 Task: Find a guest house in Bago City, Philippines, for 2 guests from June 3 to June 9, with a price range of ₹6000 to ₹12000, 1 bedroom, 1 bed, 1 bathroom, and English-speaking host.
Action: Mouse moved to (699, 111)
Screenshot: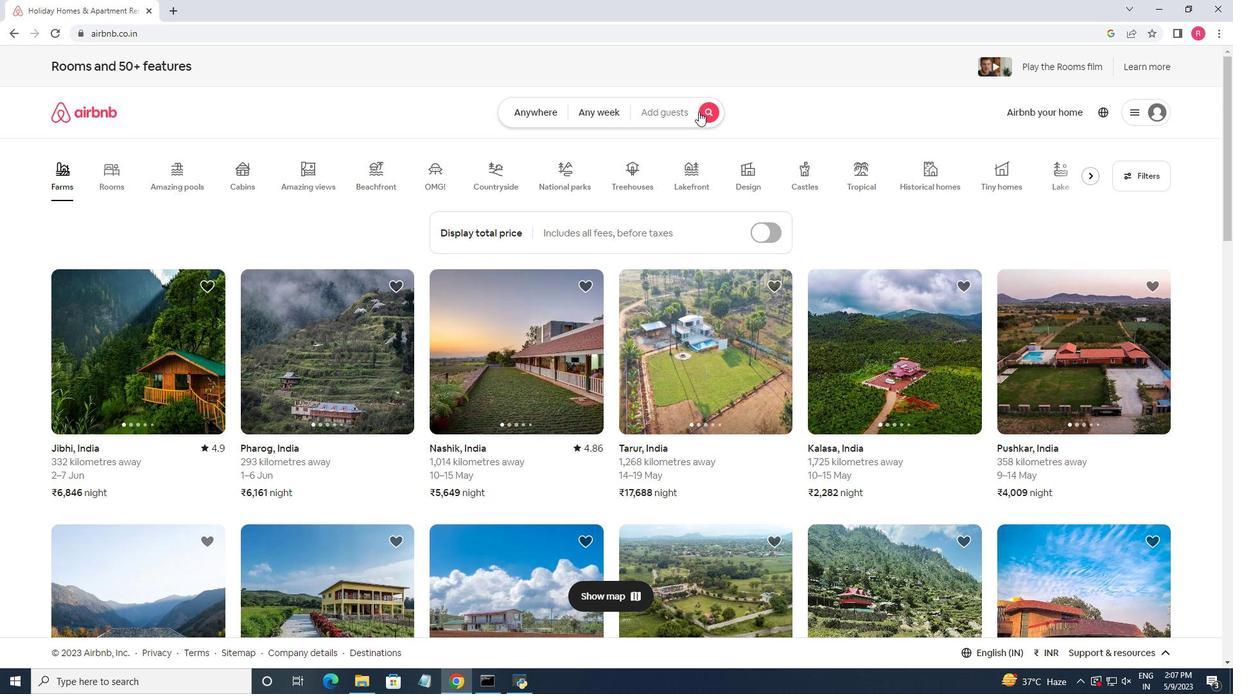 
Action: Mouse pressed left at (699, 111)
Screenshot: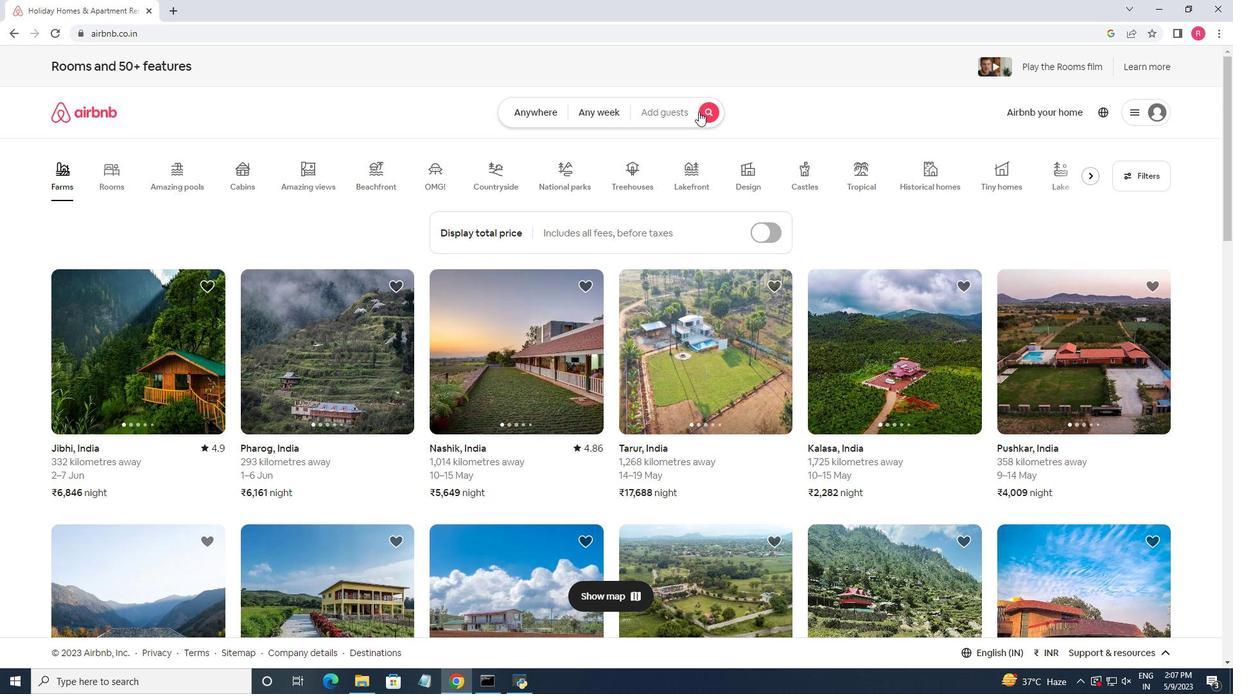 
Action: Mouse moved to (408, 167)
Screenshot: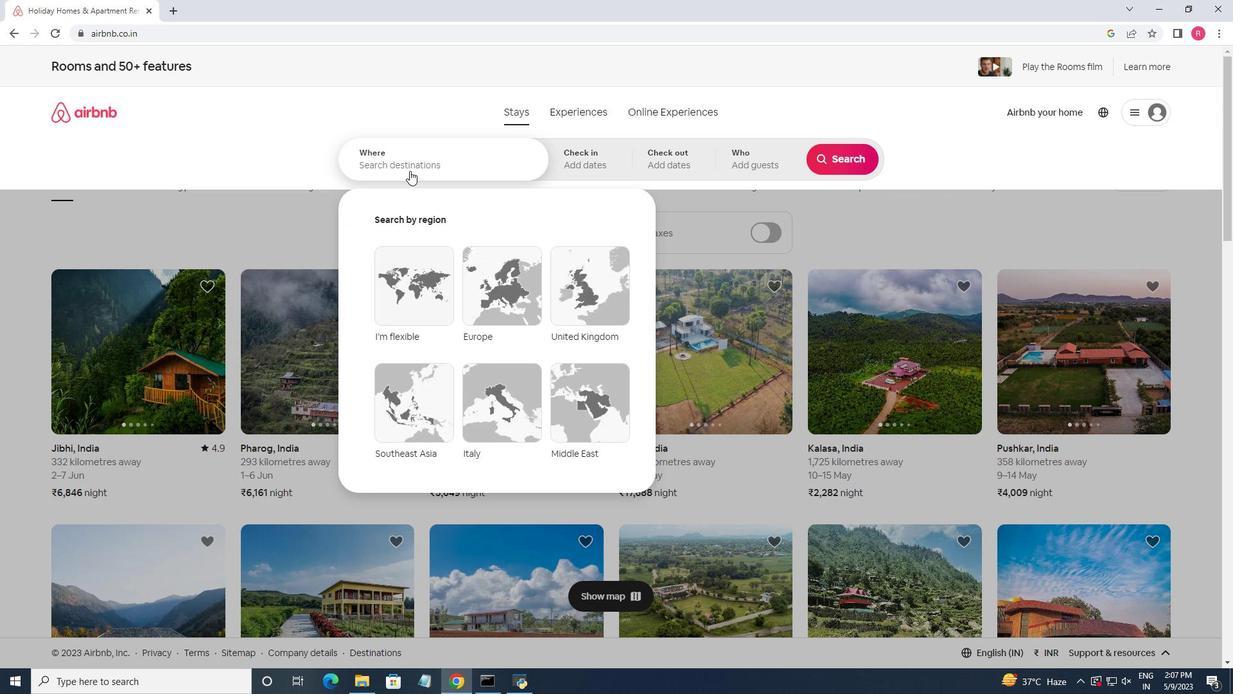 
Action: Mouse pressed left at (408, 167)
Screenshot: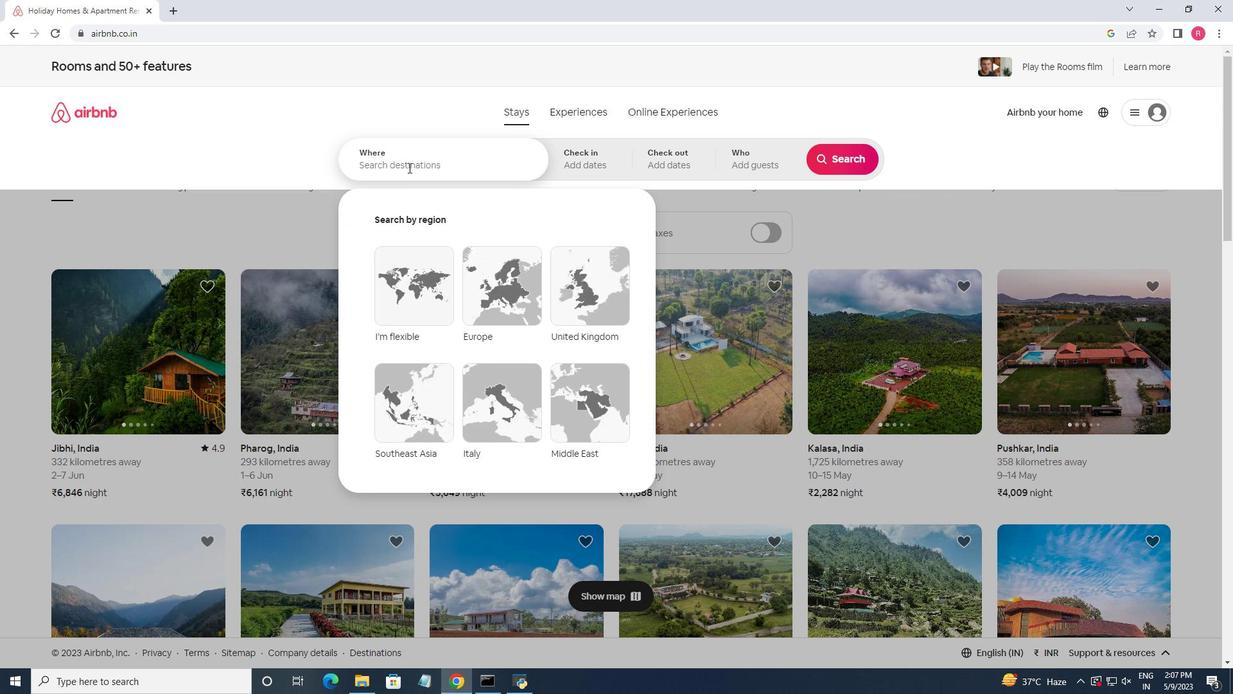 
Action: Key pressed <Key.shift>Bago<Key.space><Key.shift>City,<Key.space><Key.shift><Key.shift><Key.shift><Key.shift><Key.shift><Key.shift><Key.shift><Key.shift><Key.shift><Key.shift><Key.shift><Key.shift><Key.shift><Key.shift><Key.shift><Key.shift><Key.shift><Key.shift><Key.shift>Ph
Screenshot: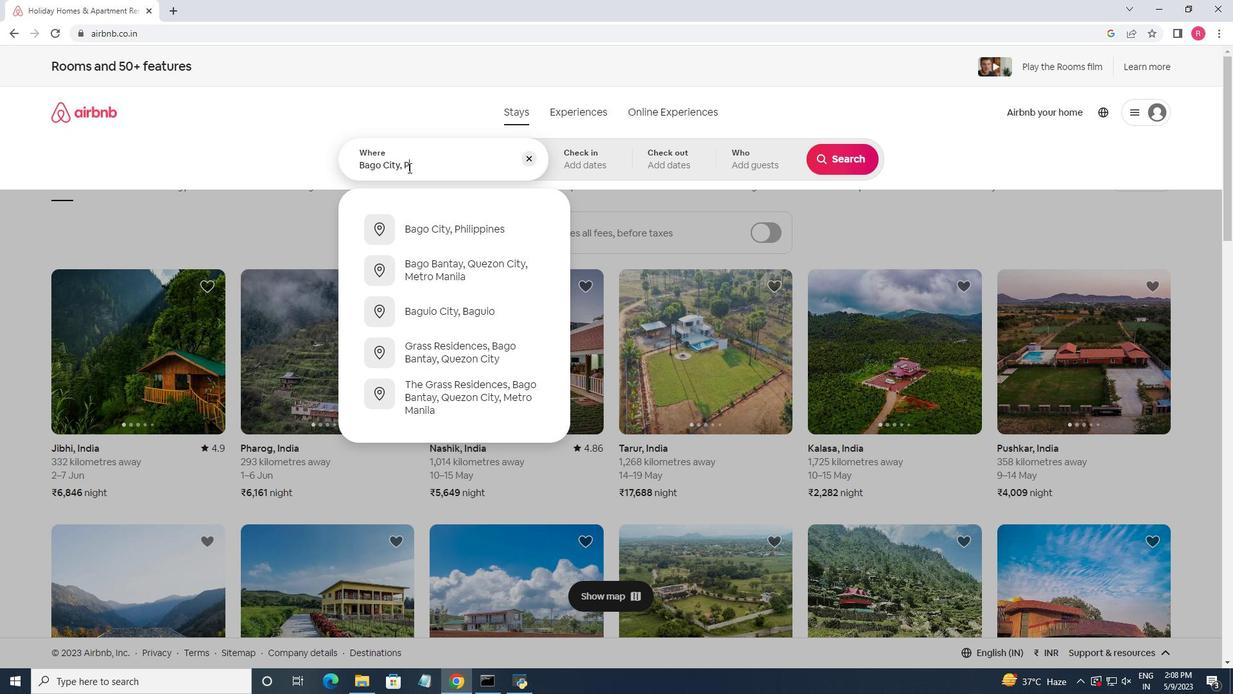 
Action: Mouse moved to (446, 230)
Screenshot: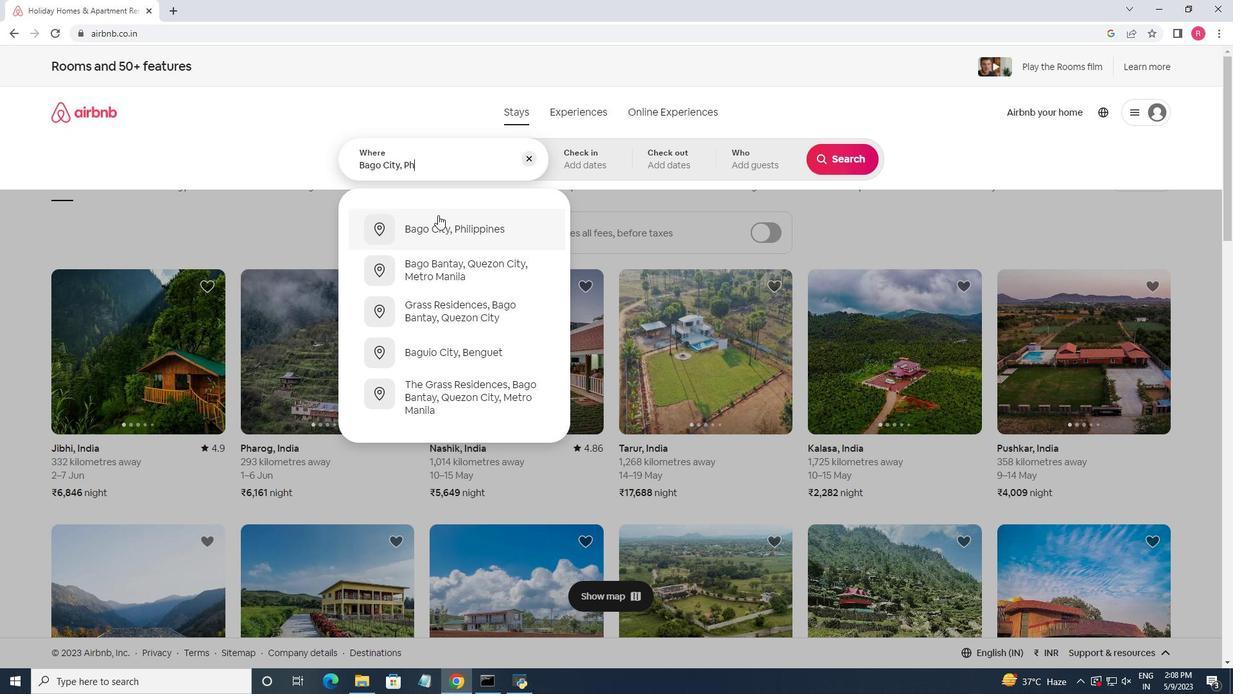 
Action: Mouse pressed left at (446, 230)
Screenshot: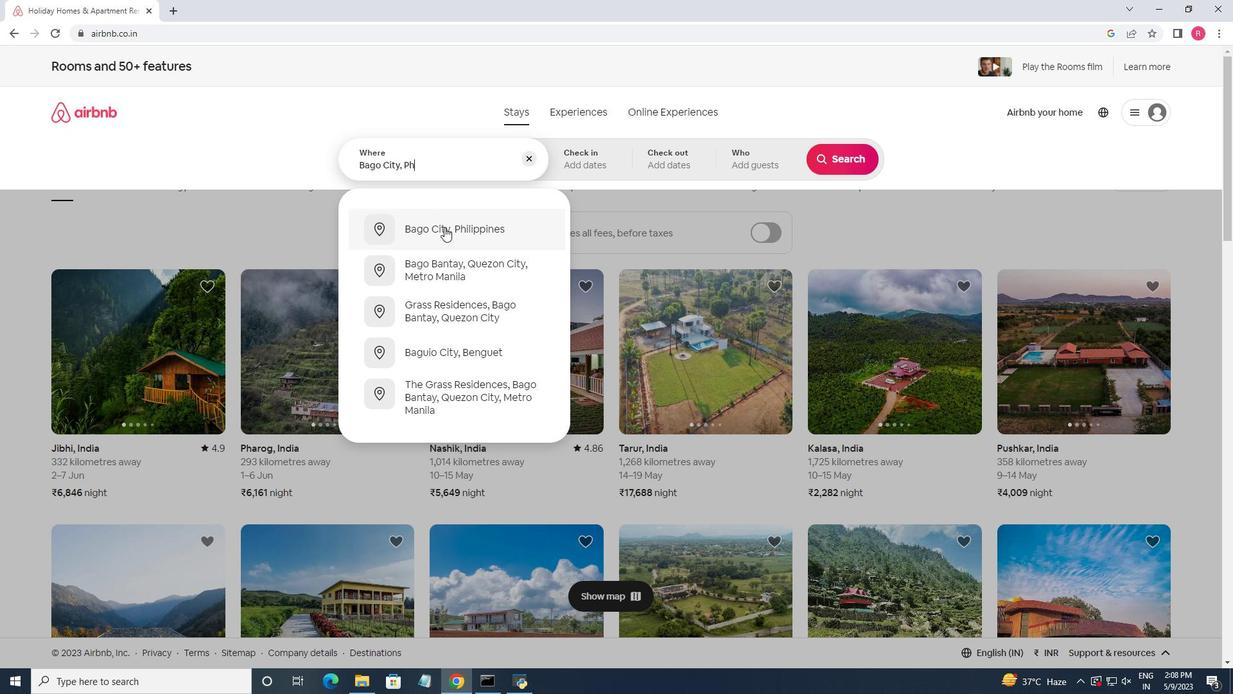 
Action: Mouse moved to (831, 312)
Screenshot: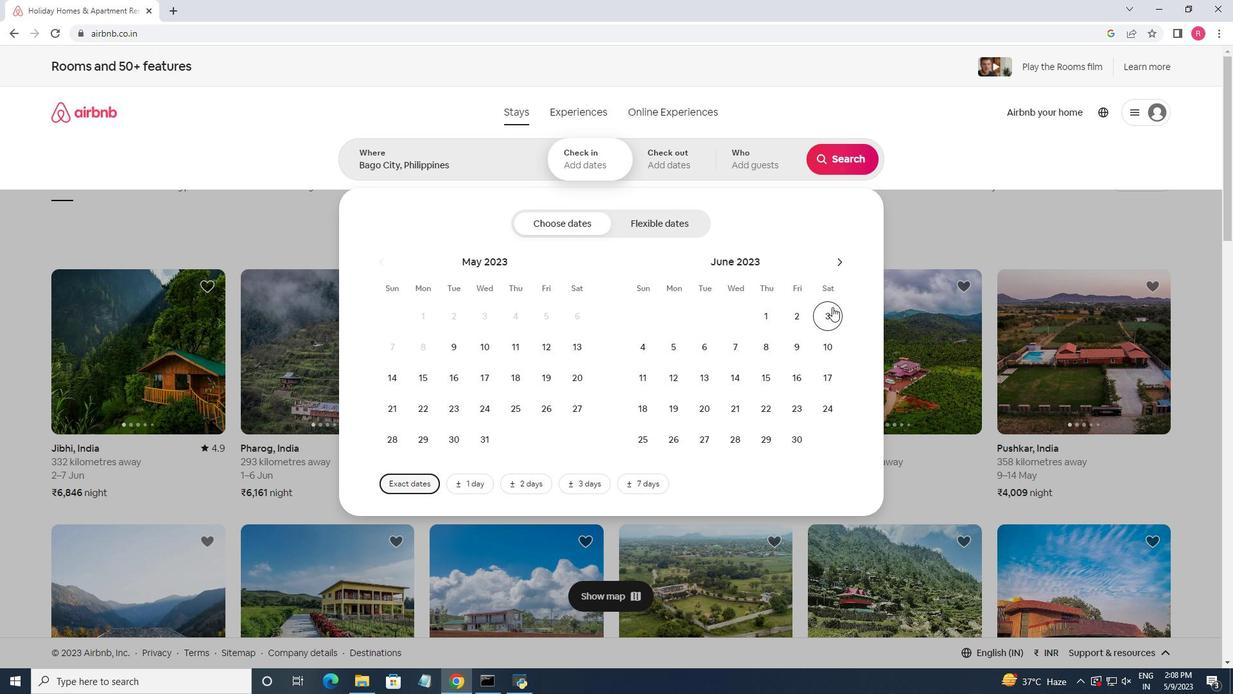 
Action: Mouse pressed left at (831, 312)
Screenshot: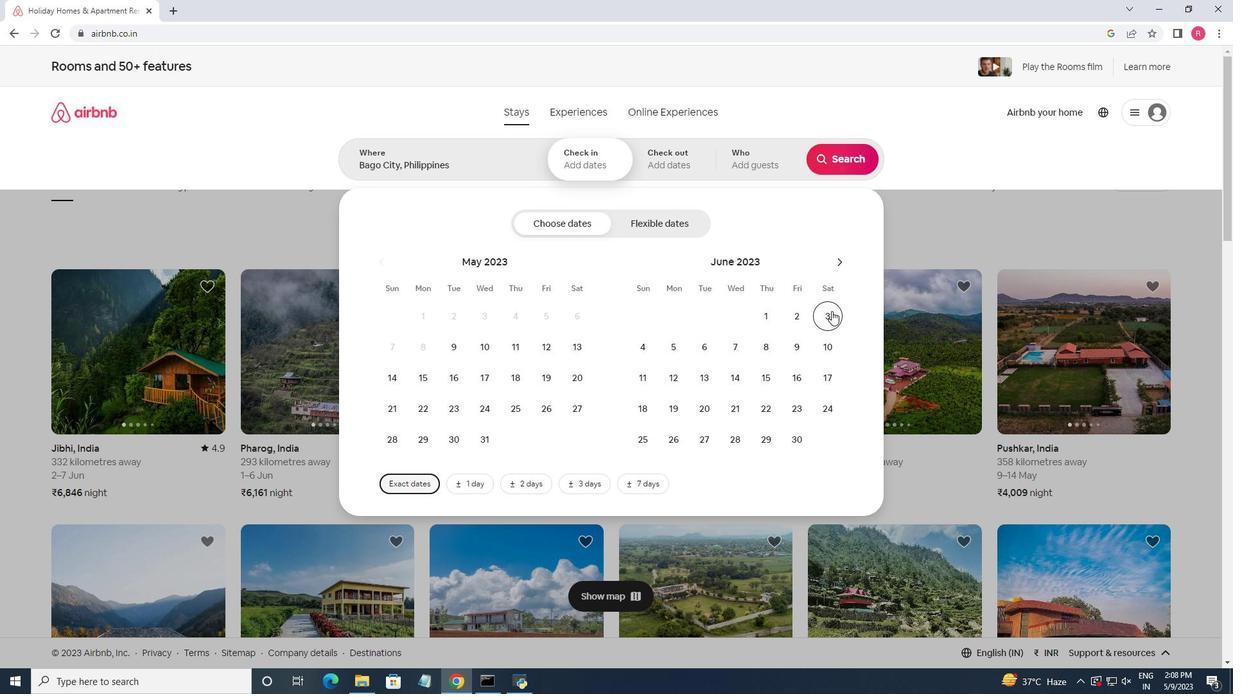 
Action: Mouse moved to (803, 342)
Screenshot: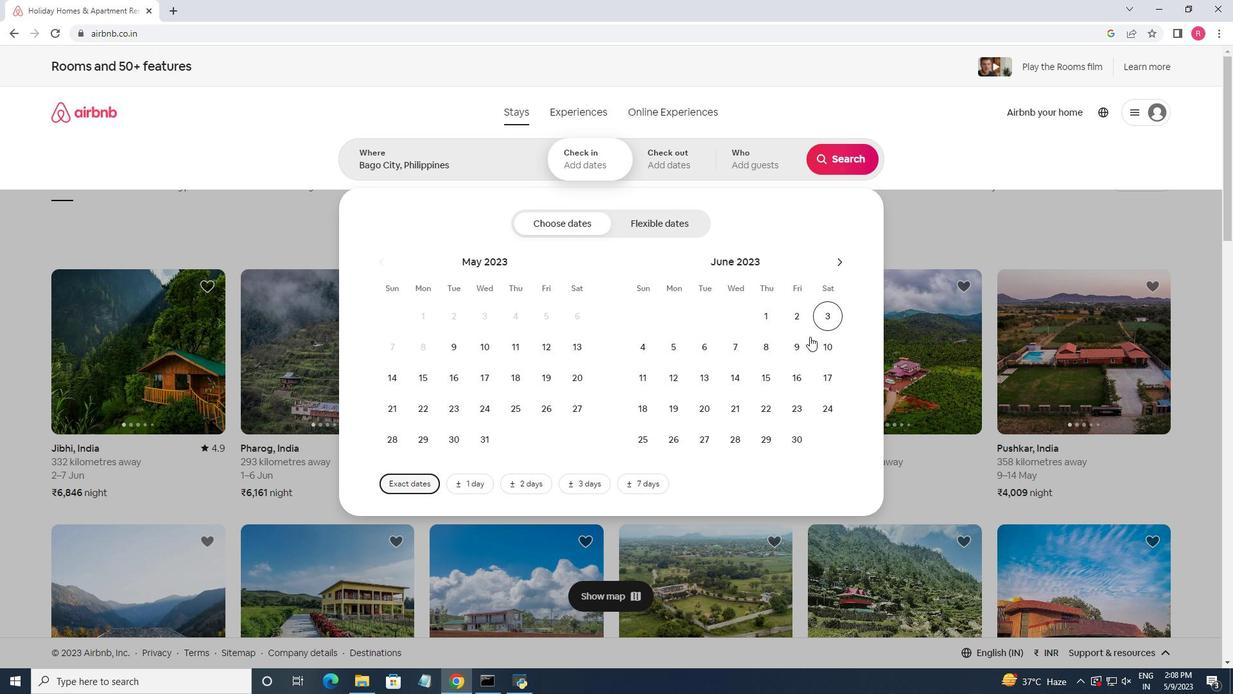 
Action: Mouse pressed left at (803, 342)
Screenshot: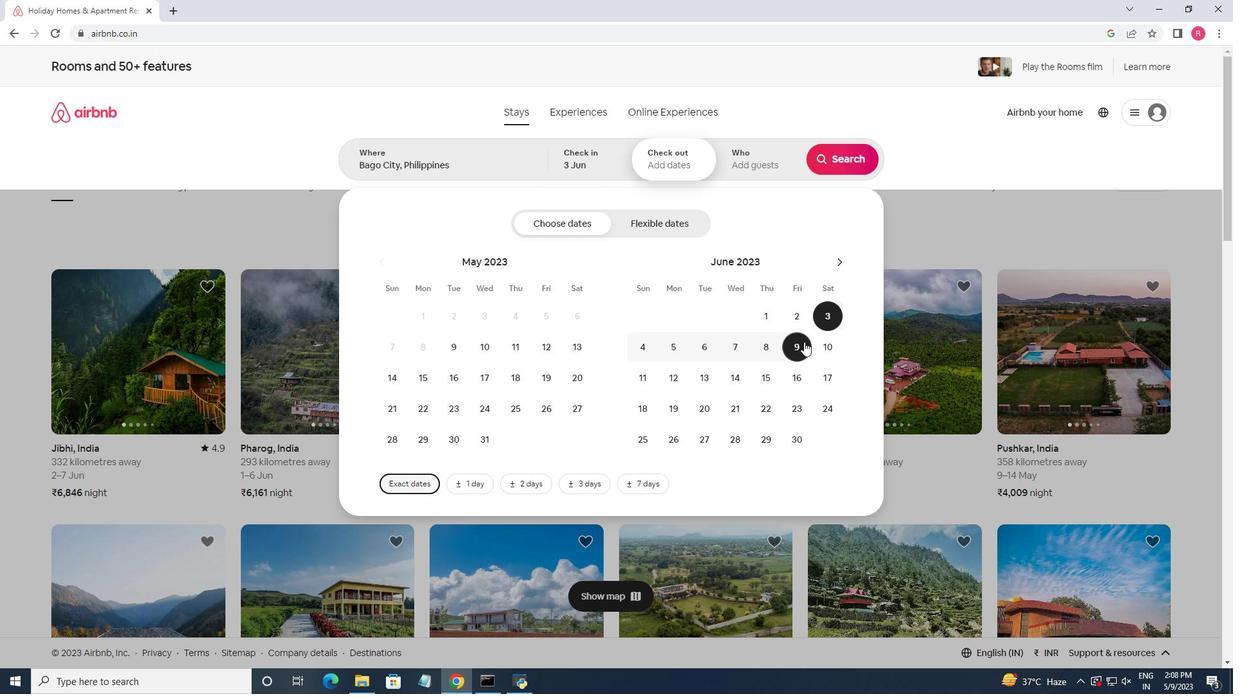 
Action: Mouse moved to (771, 169)
Screenshot: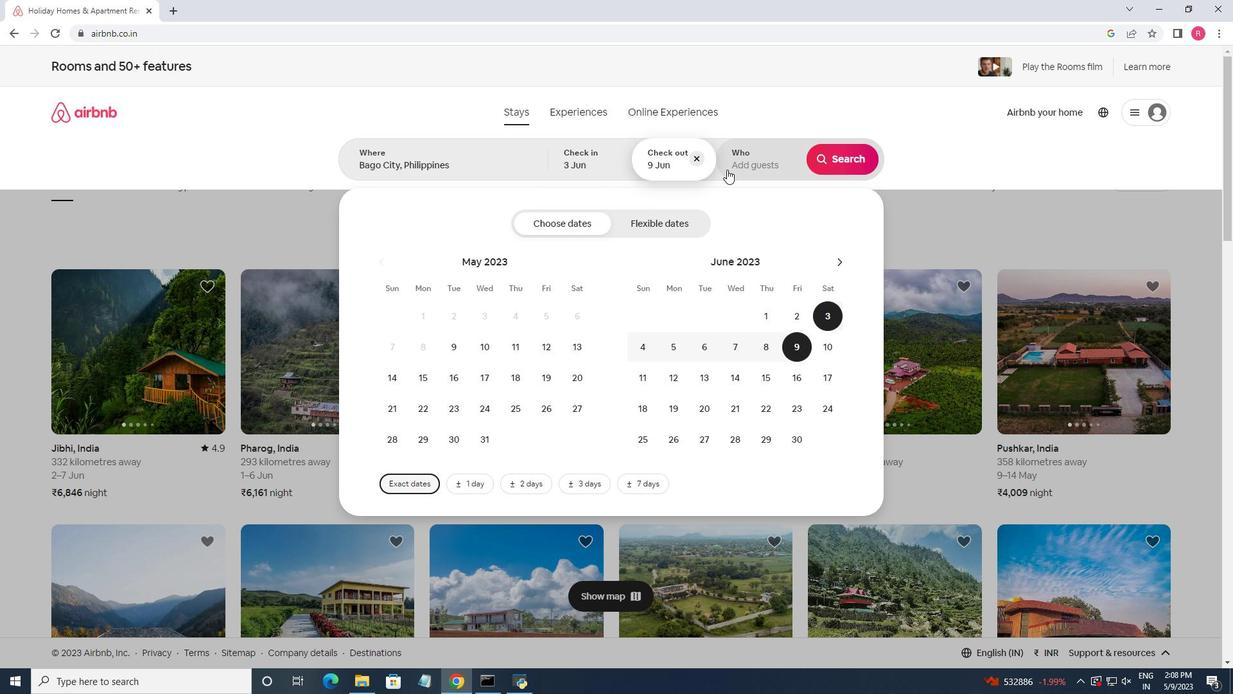 
Action: Mouse pressed left at (771, 169)
Screenshot: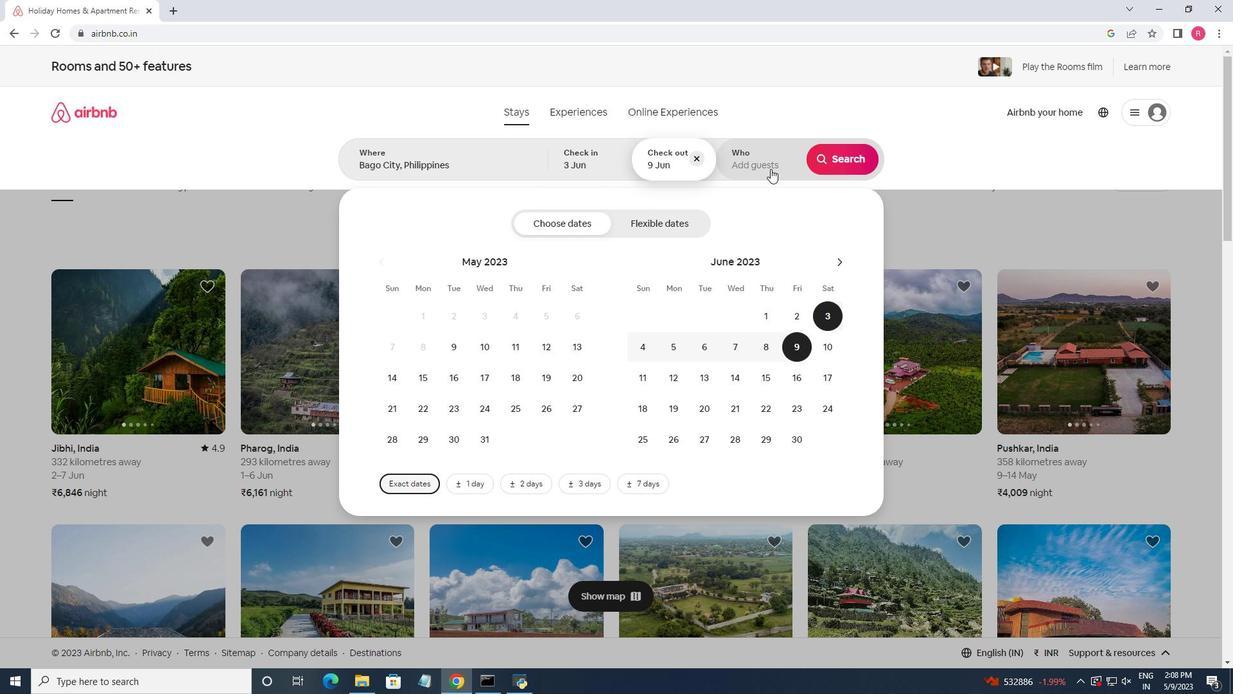 
Action: Mouse moved to (845, 229)
Screenshot: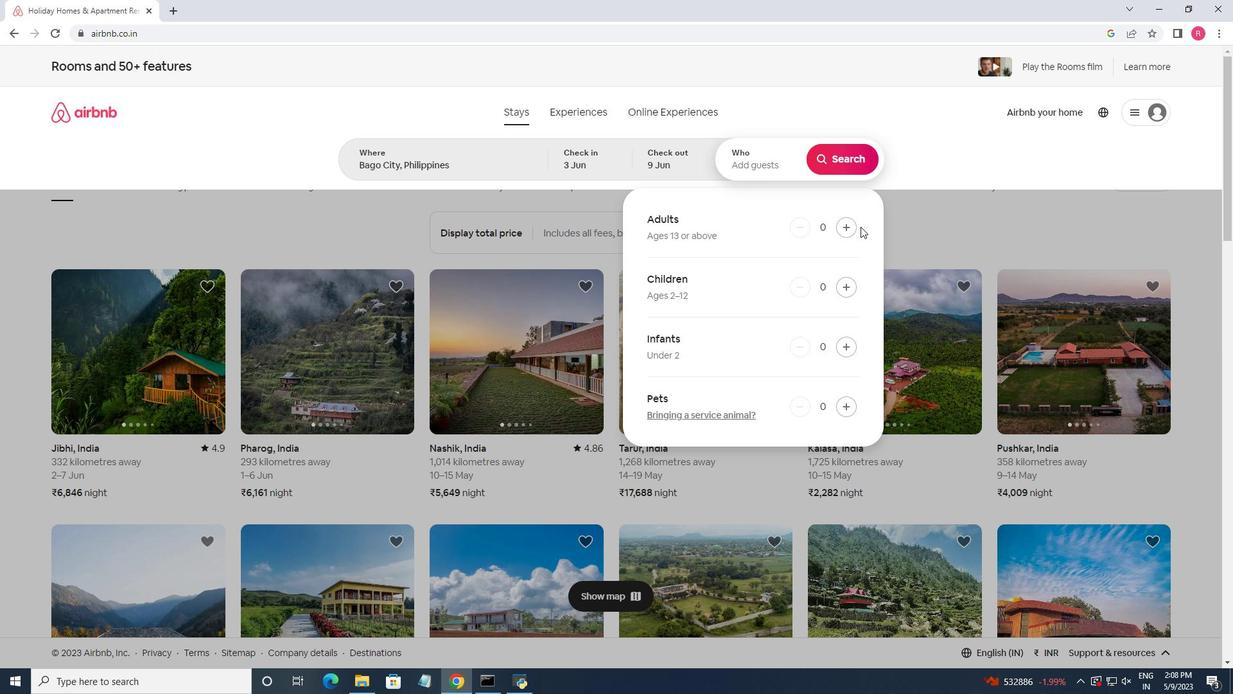 
Action: Mouse pressed left at (845, 229)
Screenshot: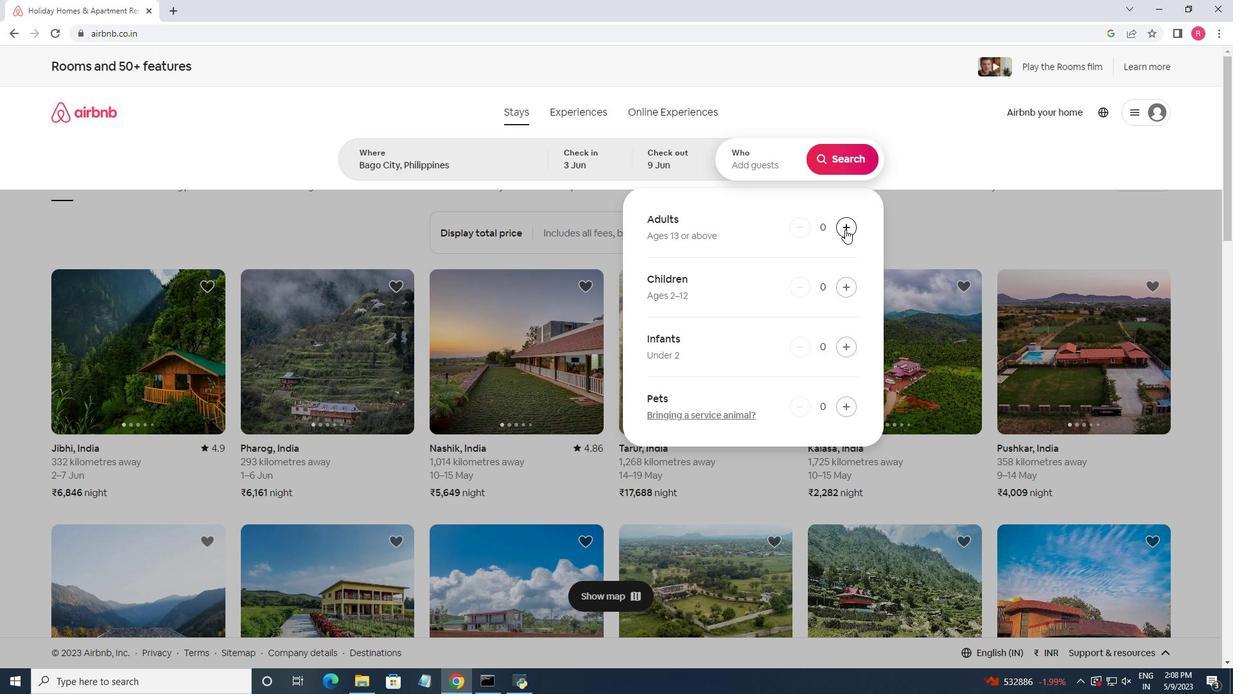 
Action: Mouse pressed left at (845, 229)
Screenshot: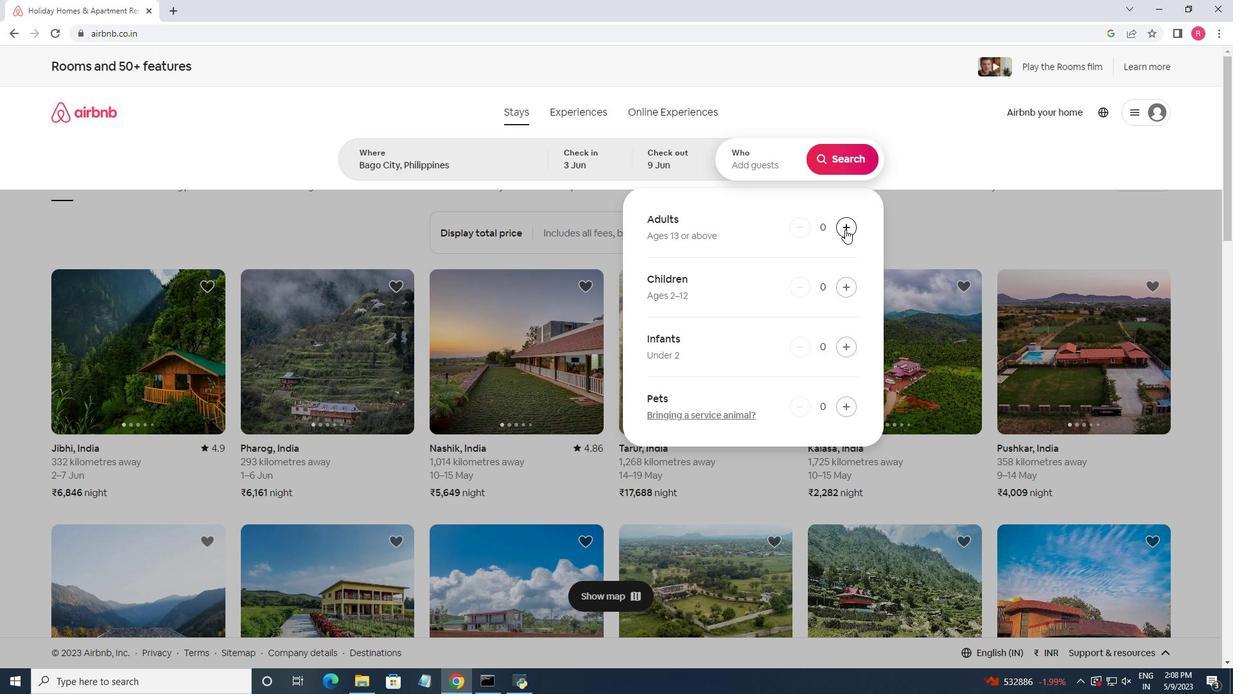 
Action: Mouse moved to (854, 160)
Screenshot: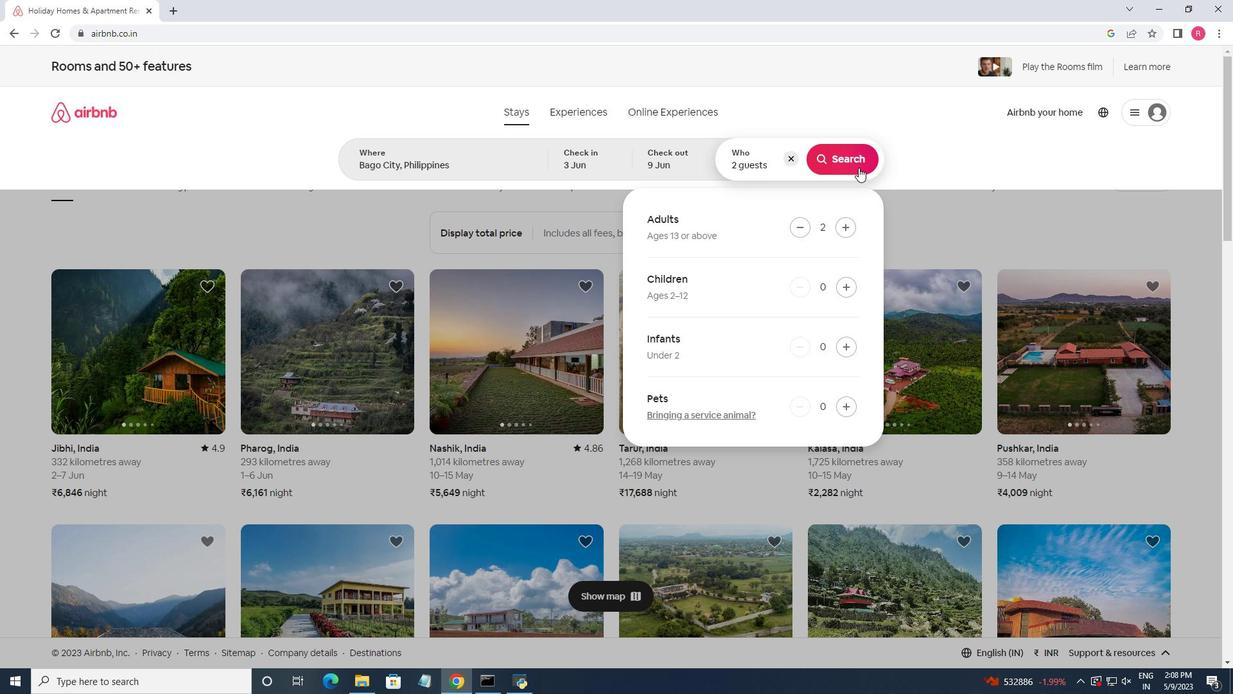 
Action: Mouse pressed left at (854, 160)
Screenshot: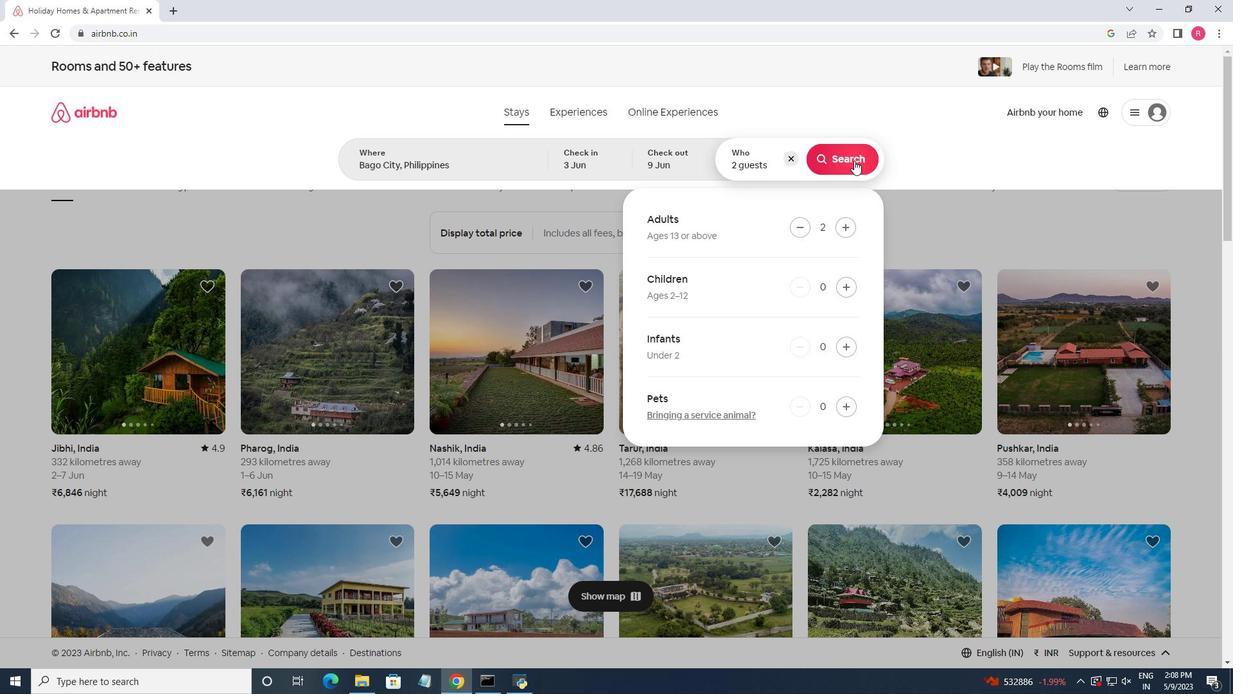 
Action: Mouse moved to (1186, 124)
Screenshot: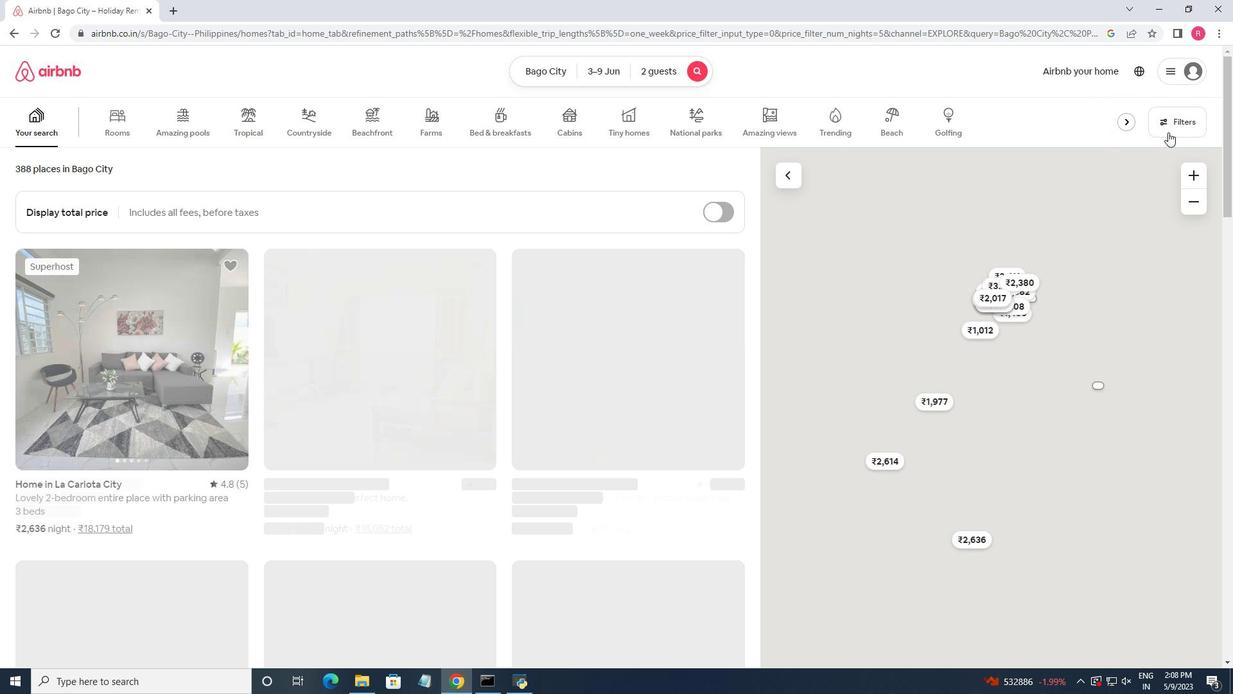 
Action: Mouse pressed left at (1186, 124)
Screenshot: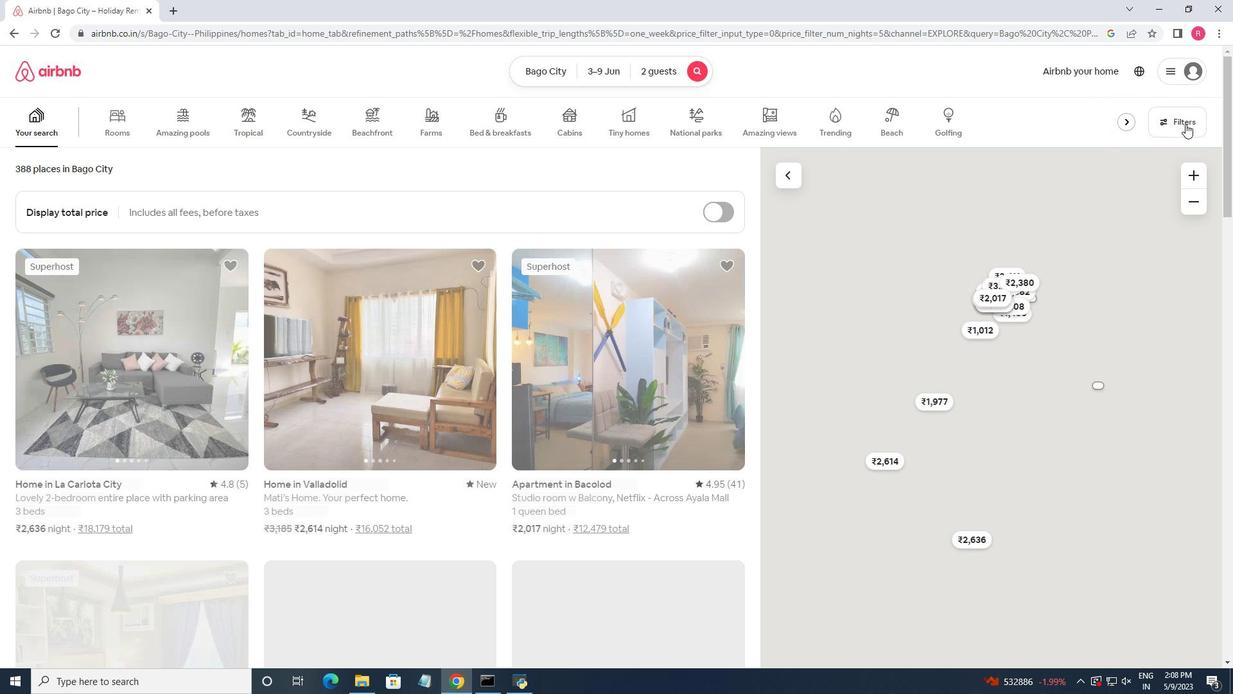 
Action: Mouse moved to (618, 352)
Screenshot: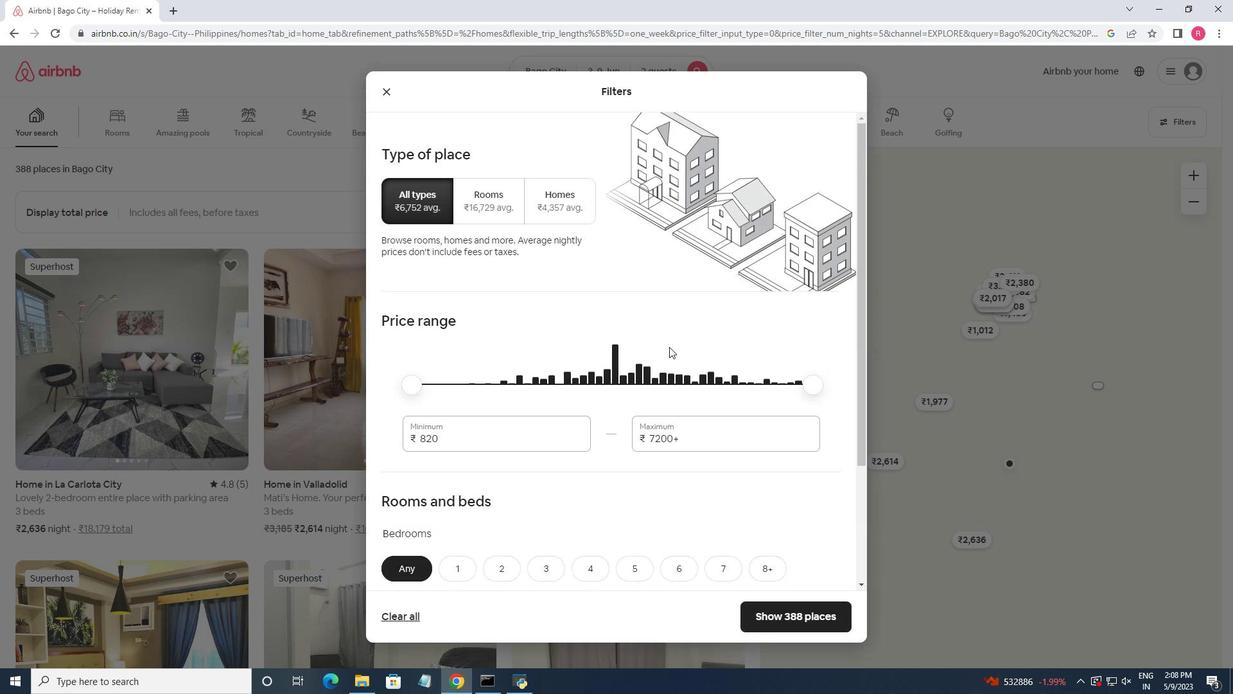 
Action: Mouse scrolled (618, 351) with delta (0, 0)
Screenshot: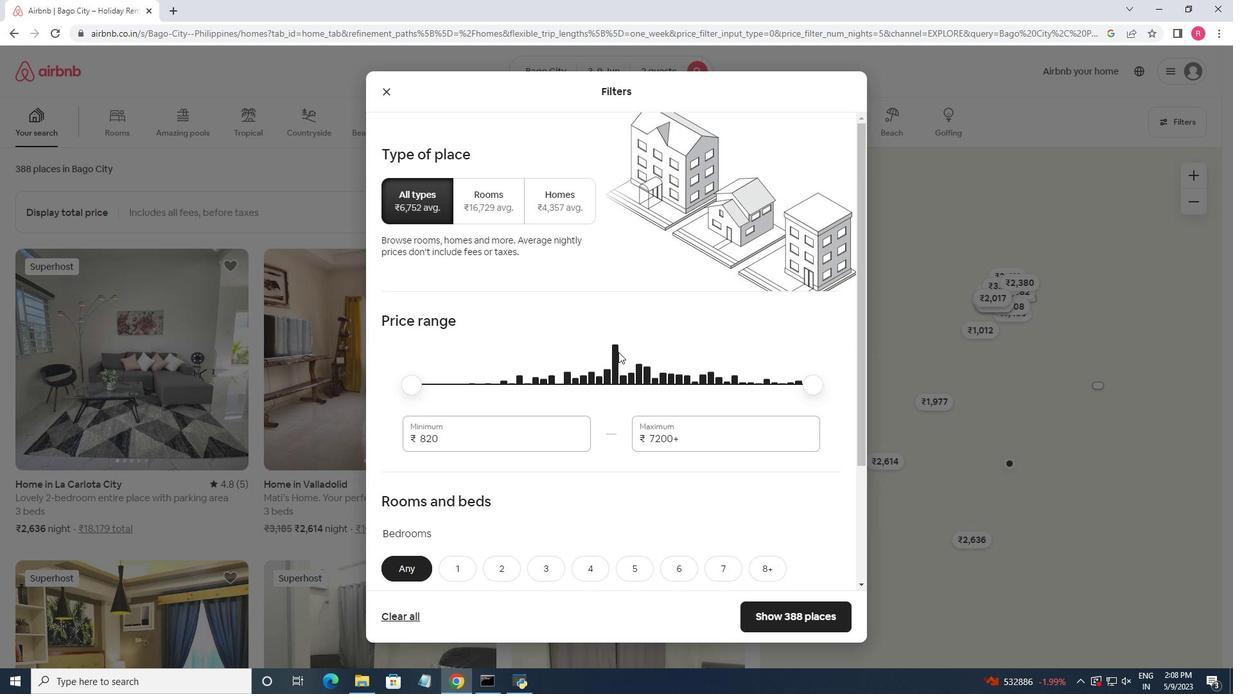 
Action: Mouse scrolled (618, 351) with delta (0, 0)
Screenshot: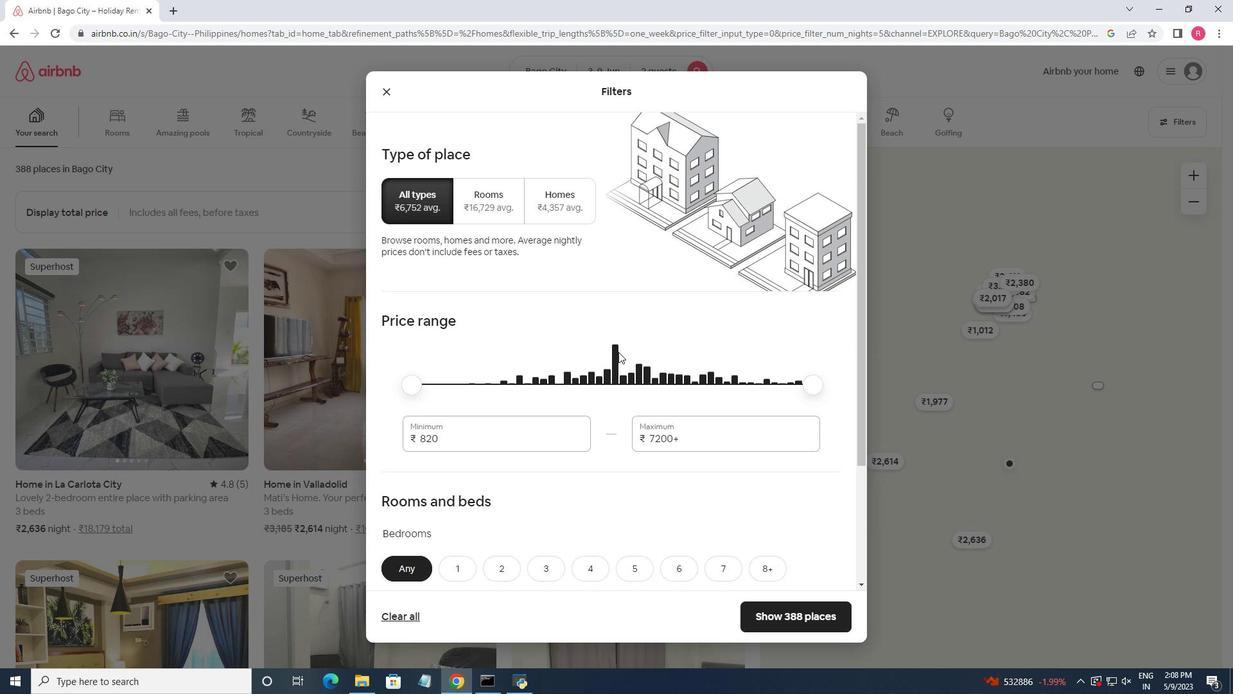 
Action: Mouse moved to (466, 305)
Screenshot: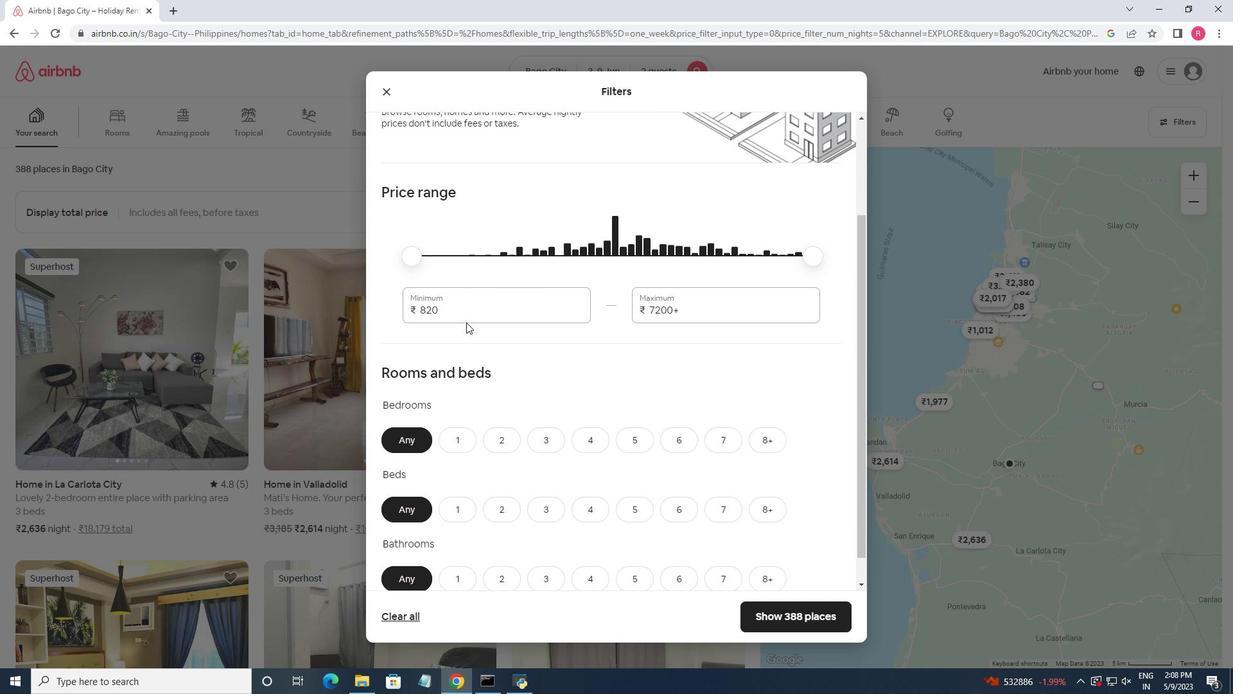 
Action: Mouse pressed left at (466, 305)
Screenshot: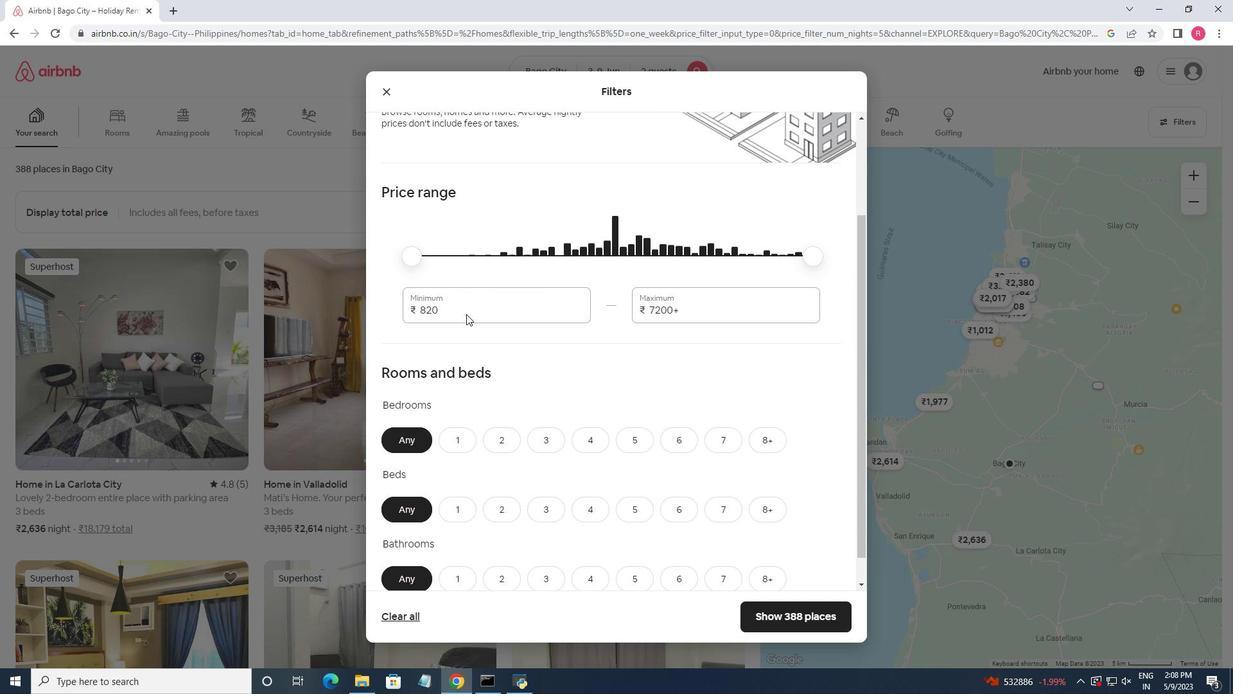 
Action: Mouse pressed left at (466, 305)
Screenshot: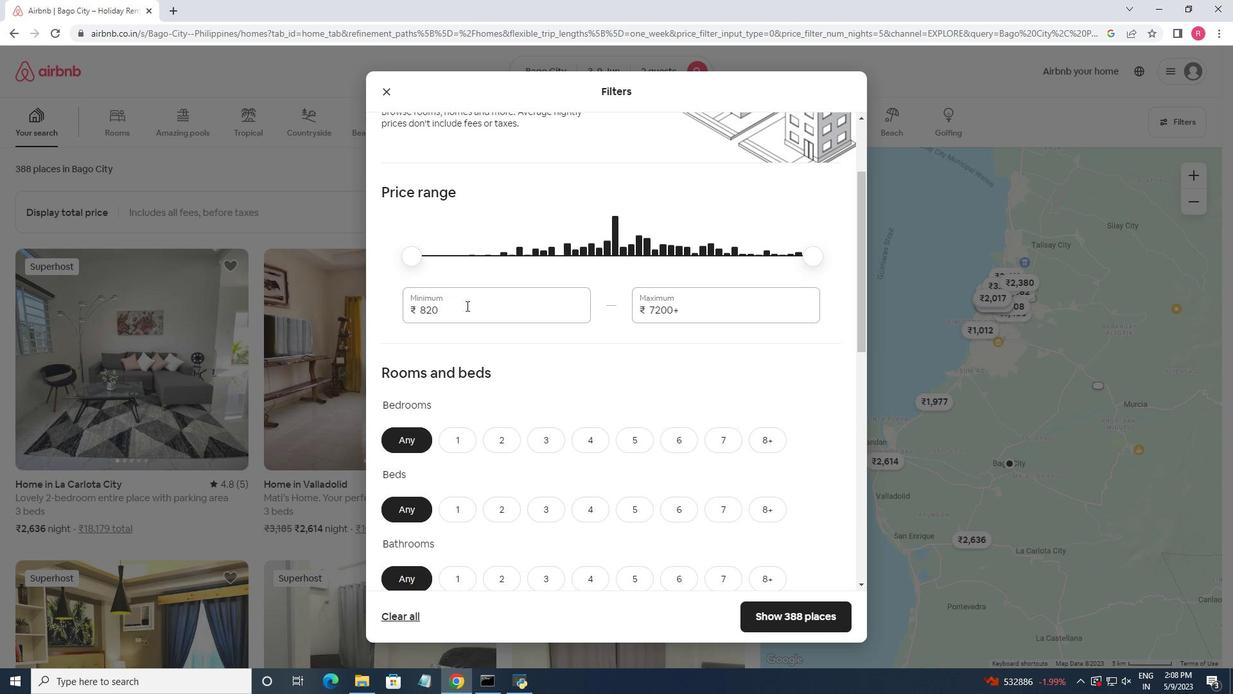 
Action: Key pressed 6000<Key.tab>12000
Screenshot: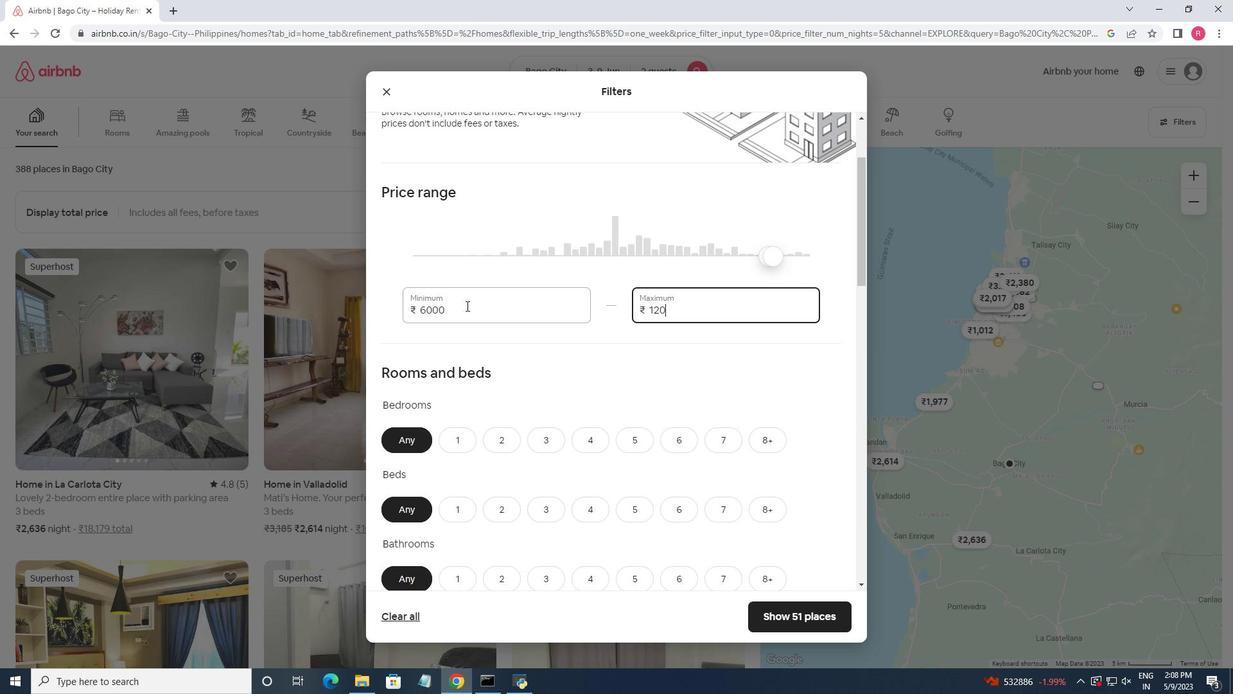
Action: Mouse moved to (492, 344)
Screenshot: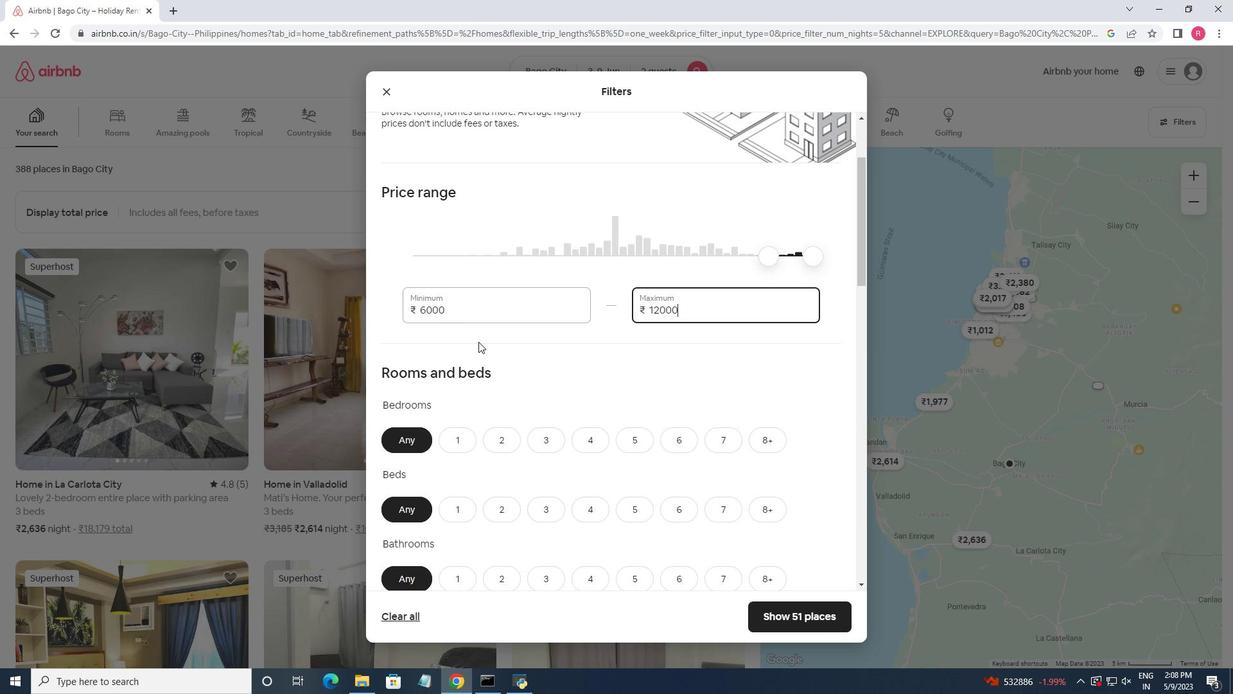 
Action: Mouse scrolled (492, 343) with delta (0, 0)
Screenshot: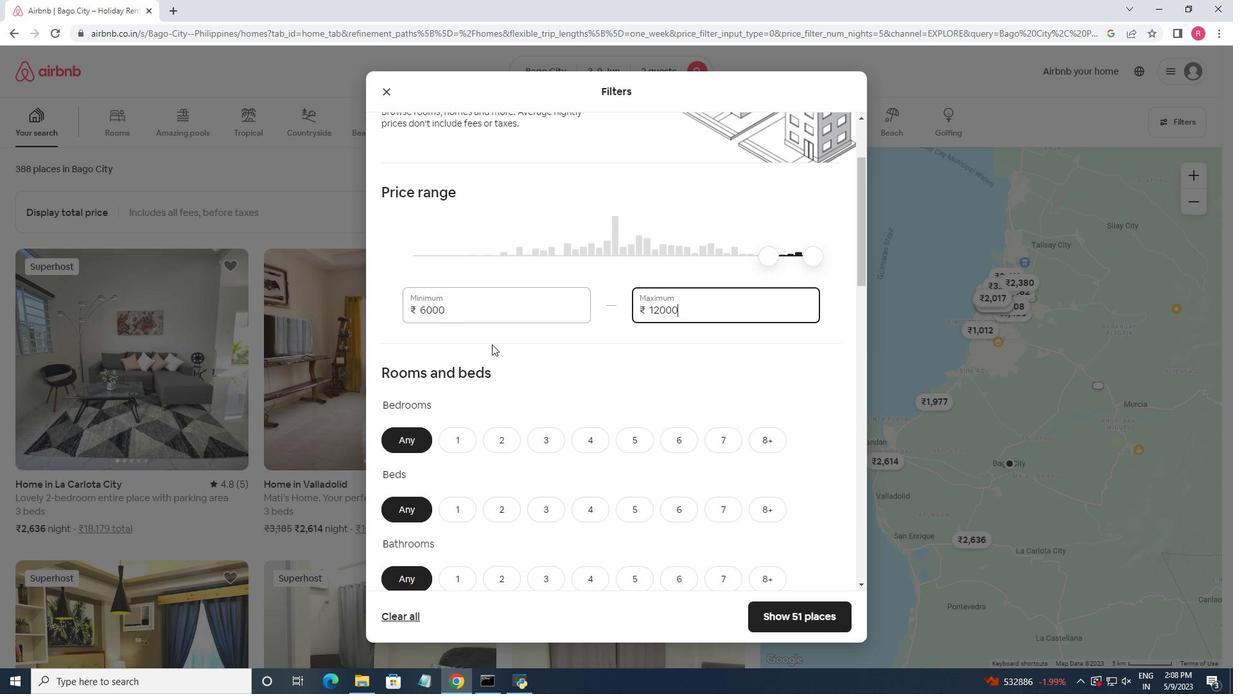 
Action: Mouse scrolled (492, 343) with delta (0, 0)
Screenshot: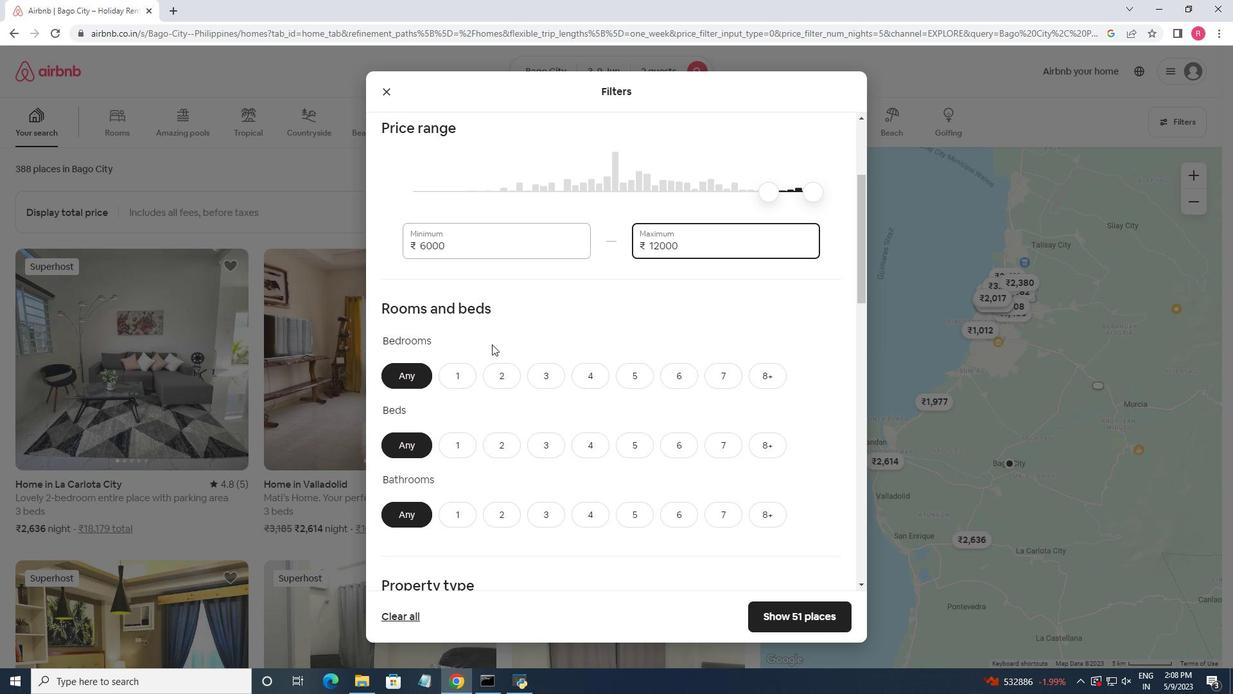 
Action: Mouse moved to (462, 315)
Screenshot: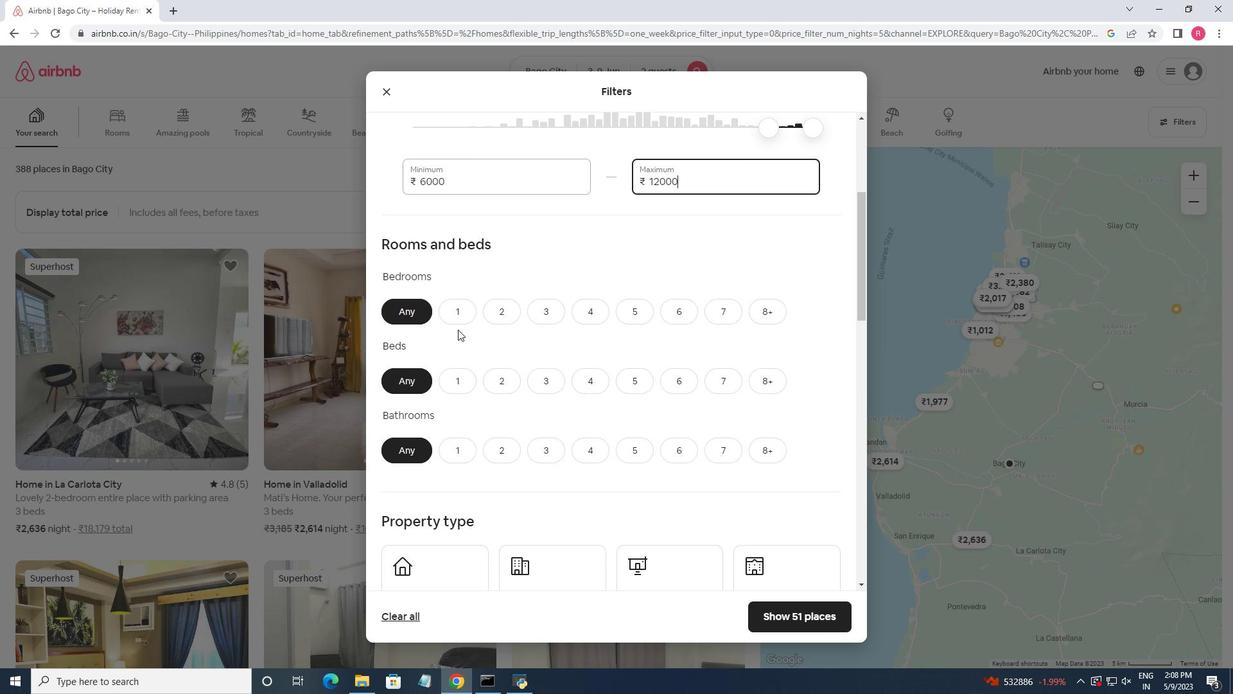 
Action: Mouse pressed left at (462, 315)
Screenshot: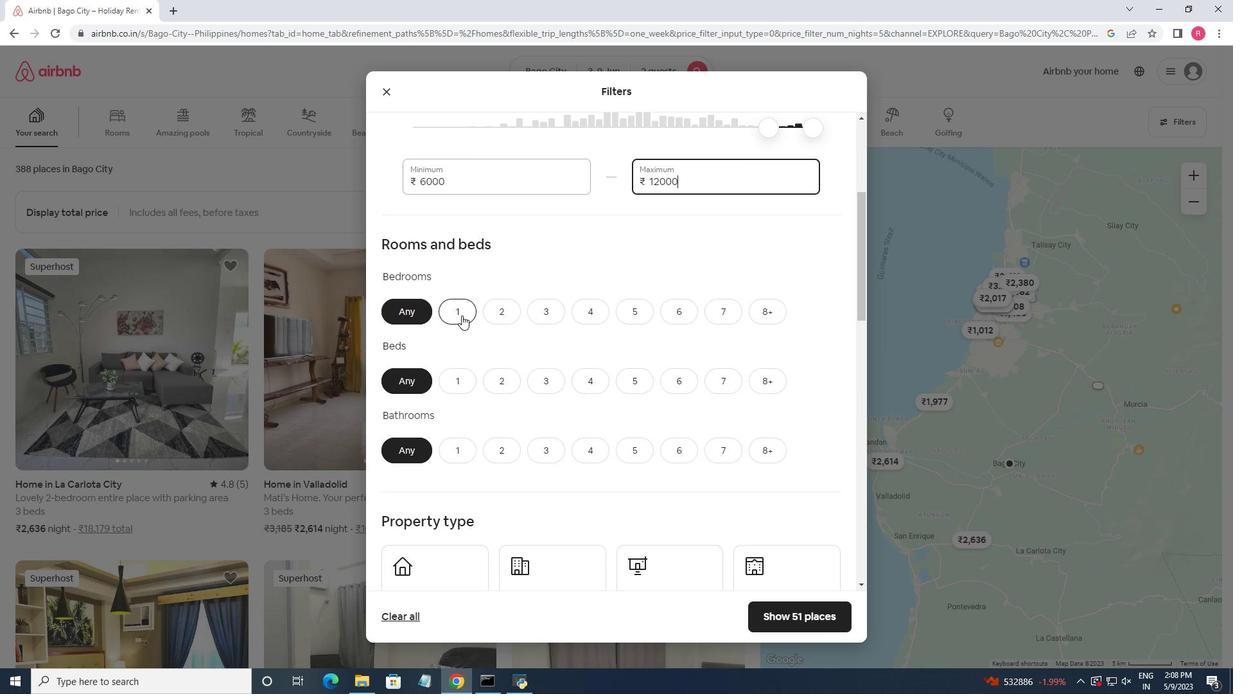 
Action: Mouse moved to (446, 378)
Screenshot: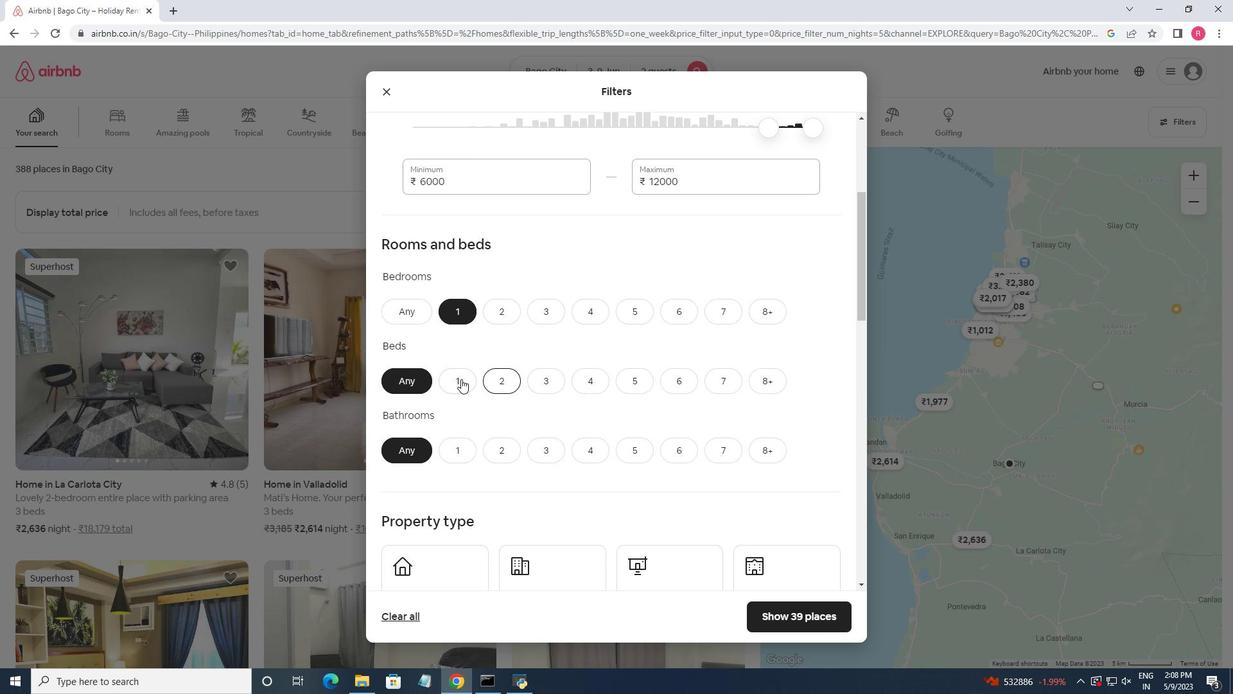 
Action: Mouse pressed left at (446, 378)
Screenshot: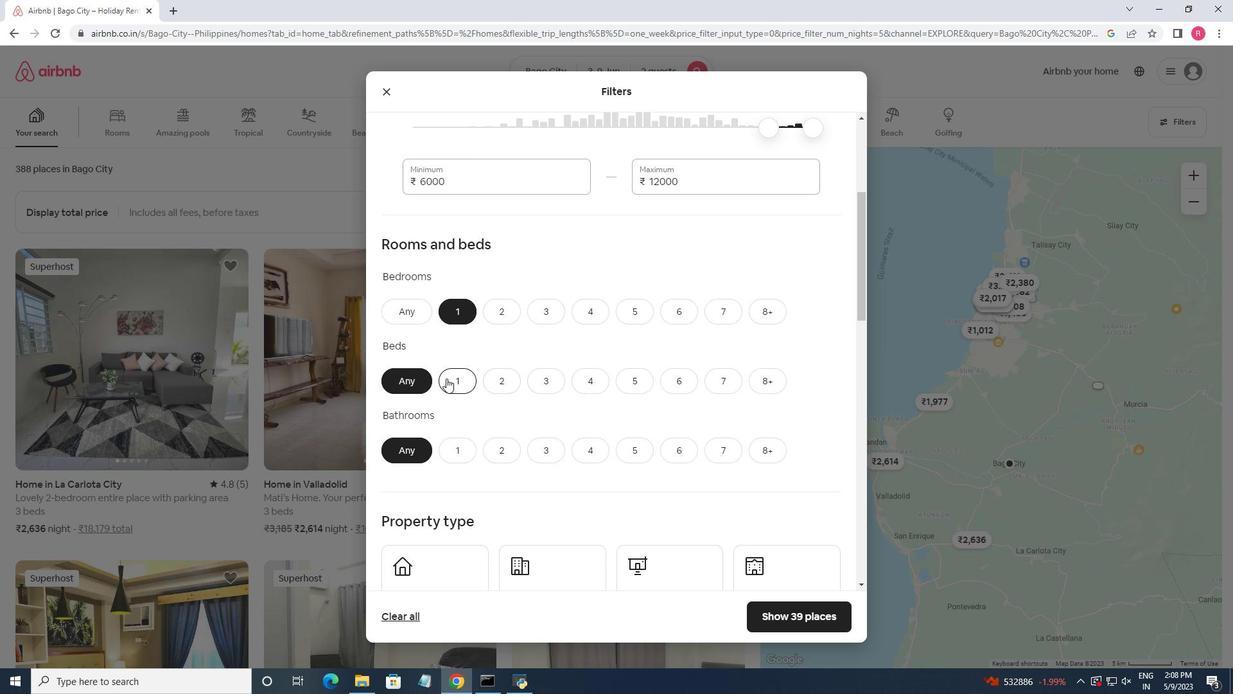 
Action: Mouse moved to (457, 447)
Screenshot: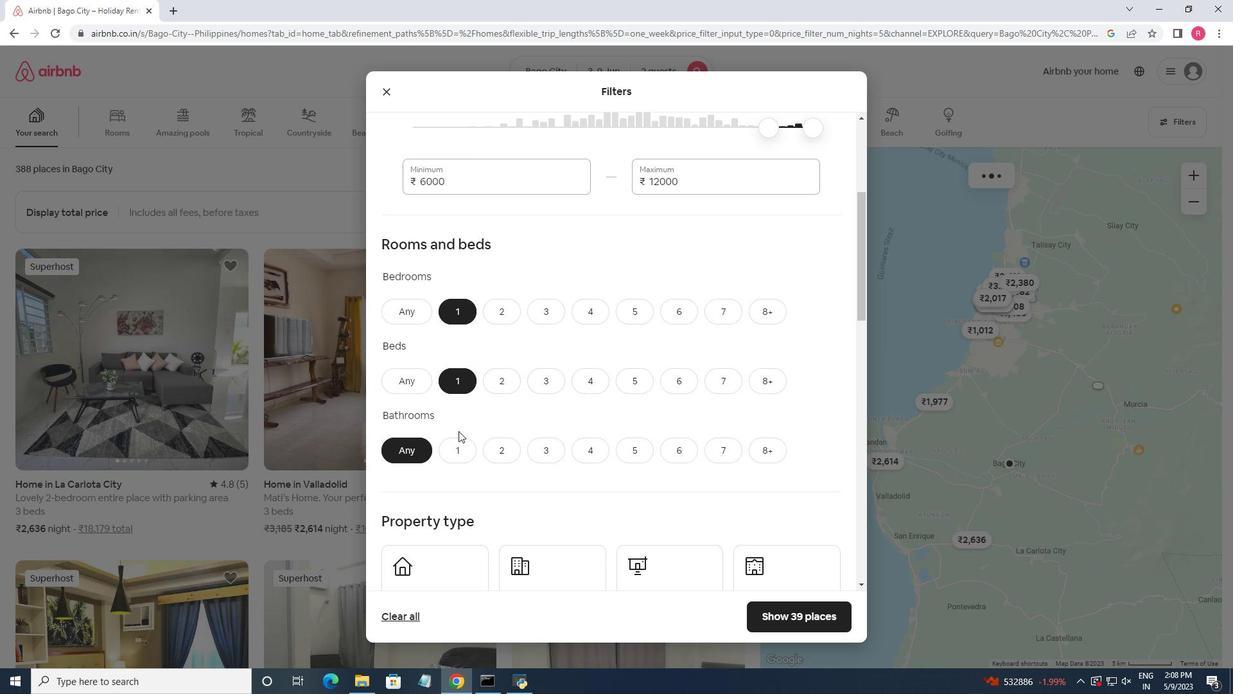 
Action: Mouse pressed left at (457, 447)
Screenshot: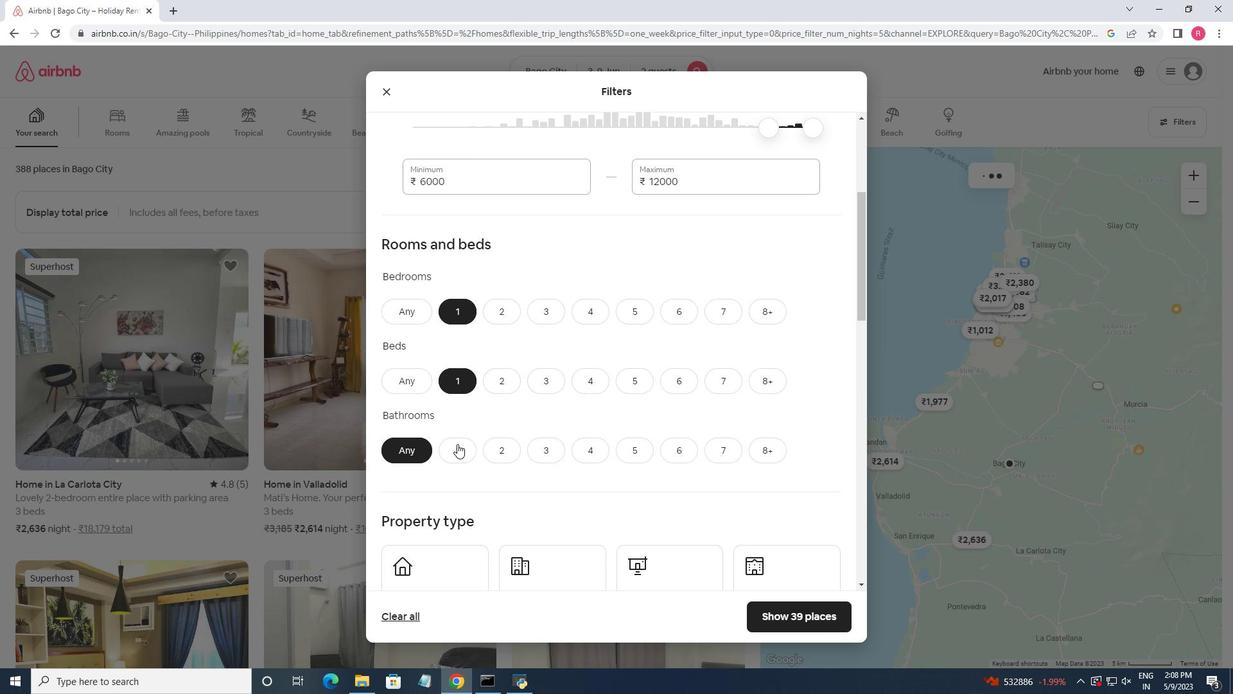 
Action: Mouse moved to (540, 328)
Screenshot: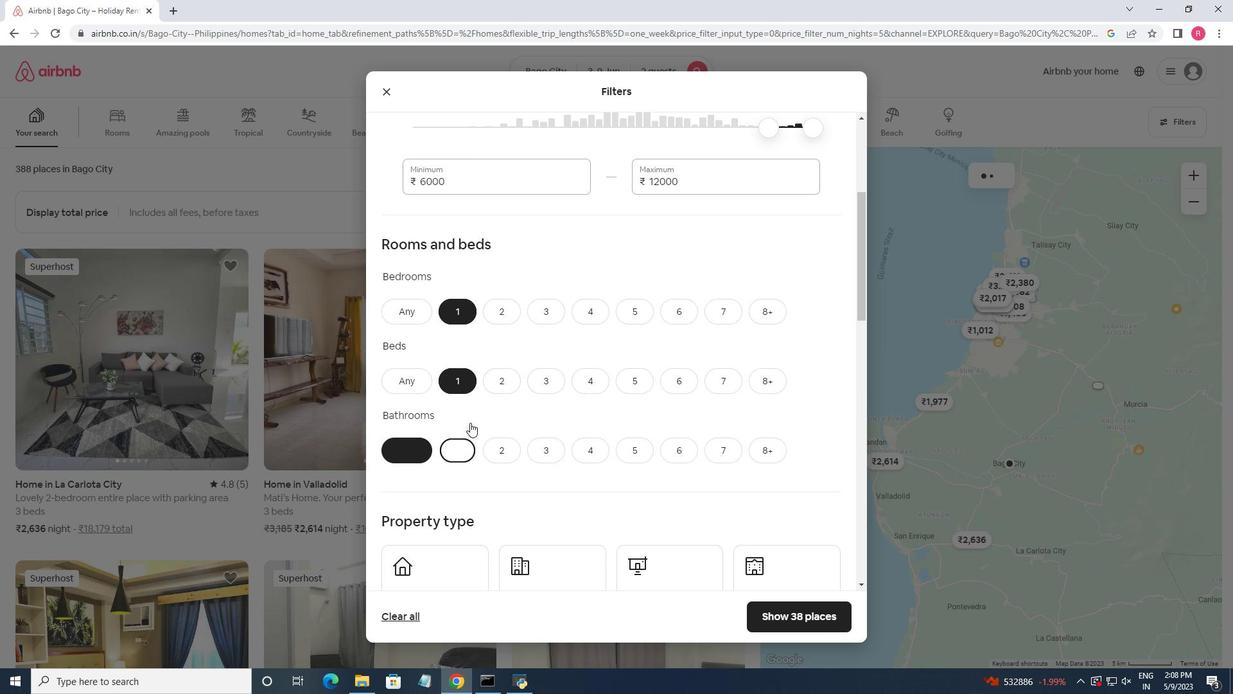 
Action: Mouse scrolled (540, 327) with delta (0, 0)
Screenshot: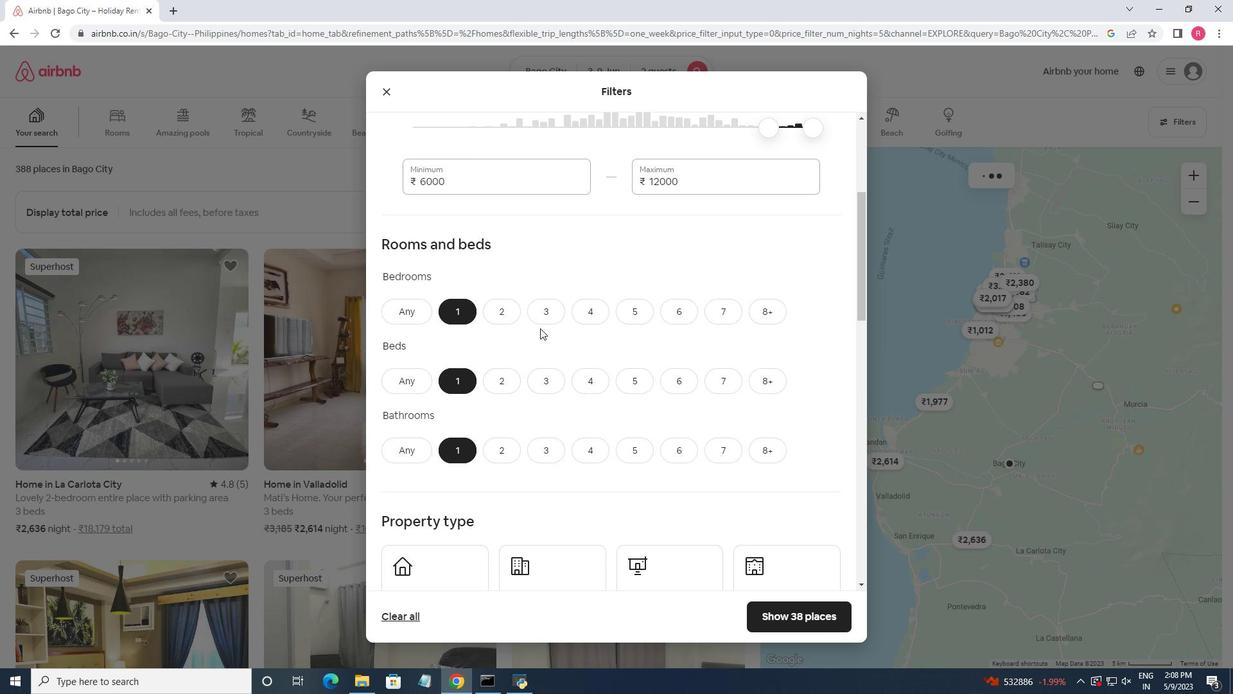 
Action: Mouse moved to (444, 532)
Screenshot: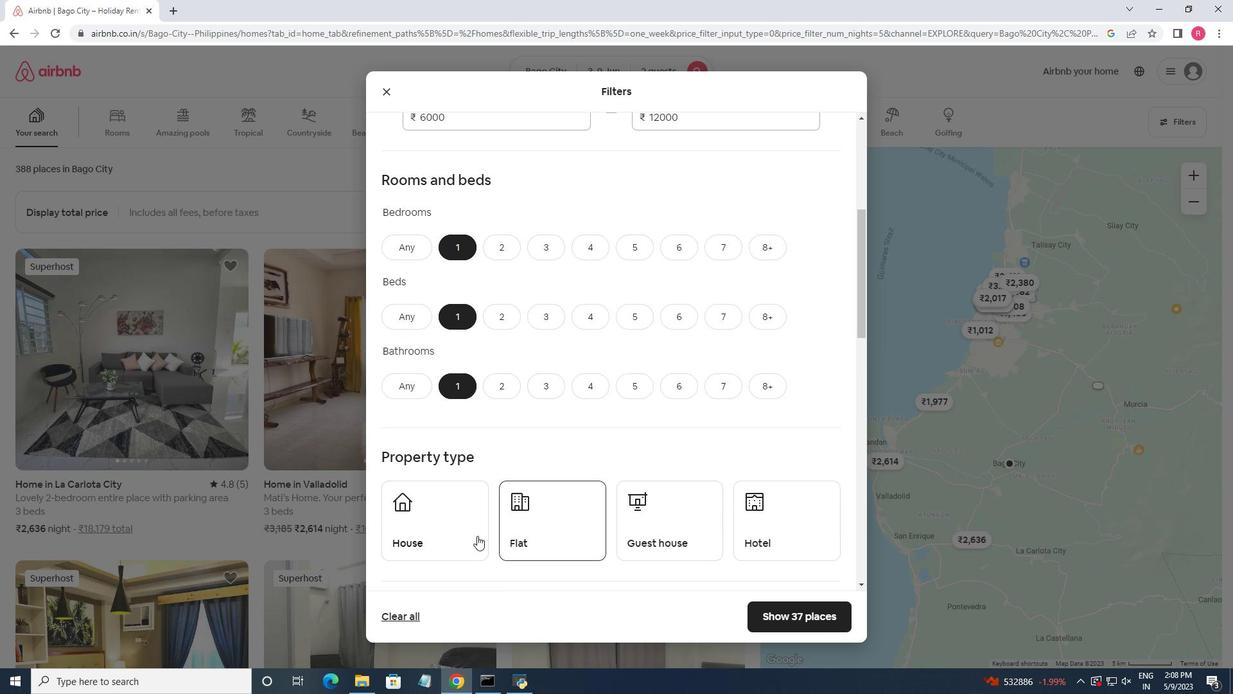 
Action: Mouse pressed left at (444, 532)
Screenshot: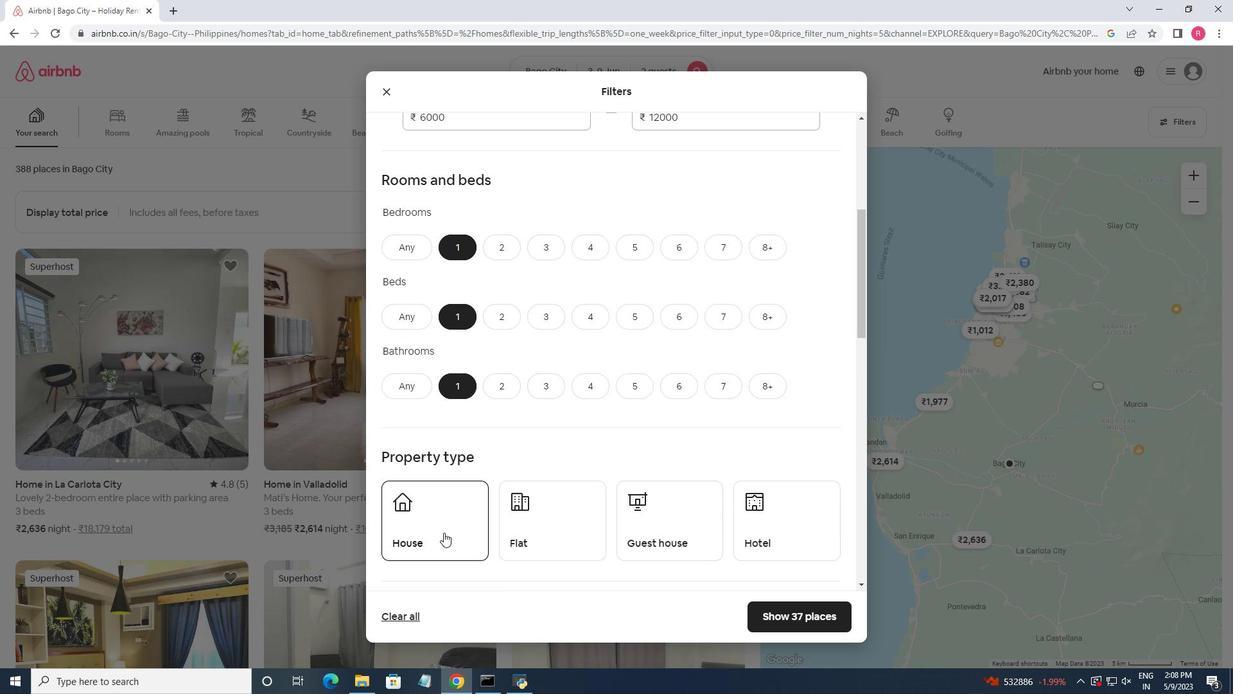 
Action: Mouse moved to (538, 524)
Screenshot: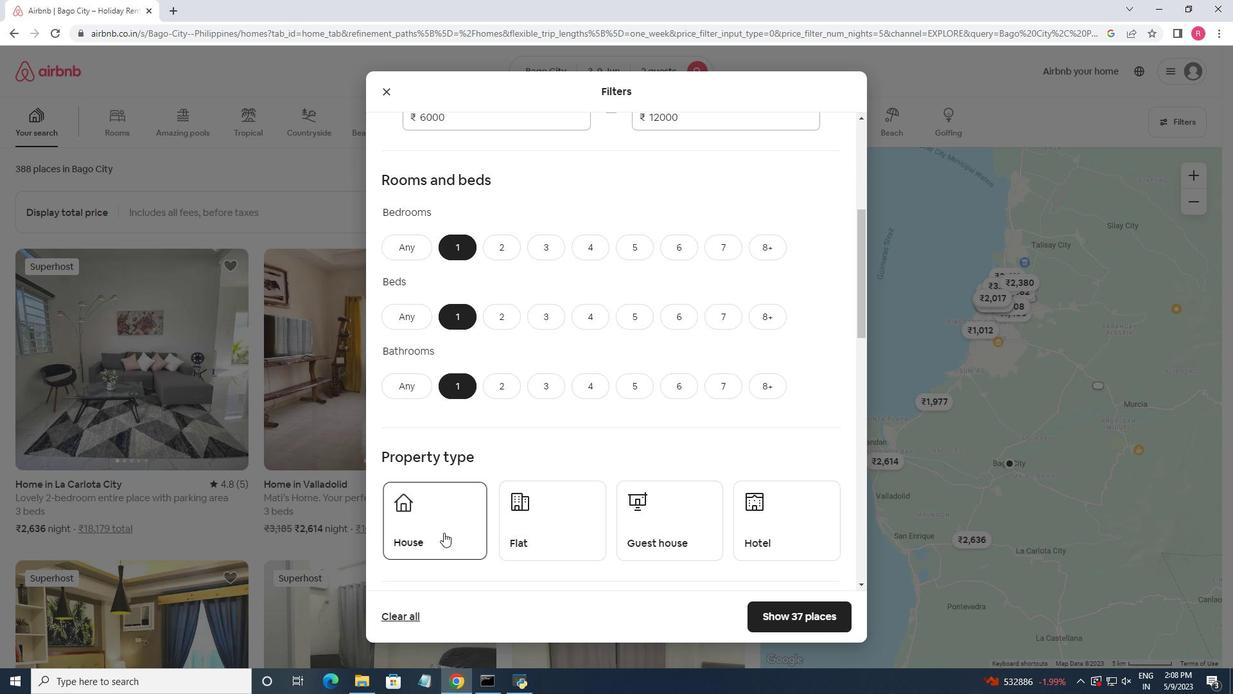 
Action: Mouse pressed left at (538, 524)
Screenshot: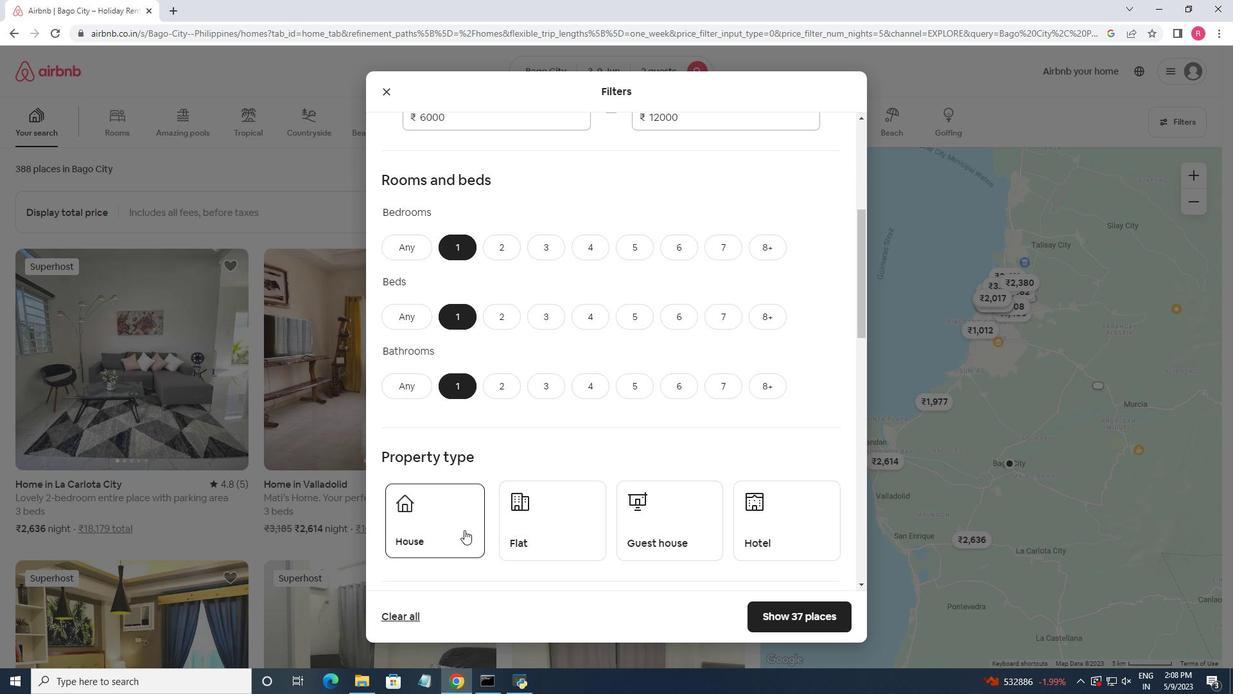 
Action: Mouse moved to (647, 520)
Screenshot: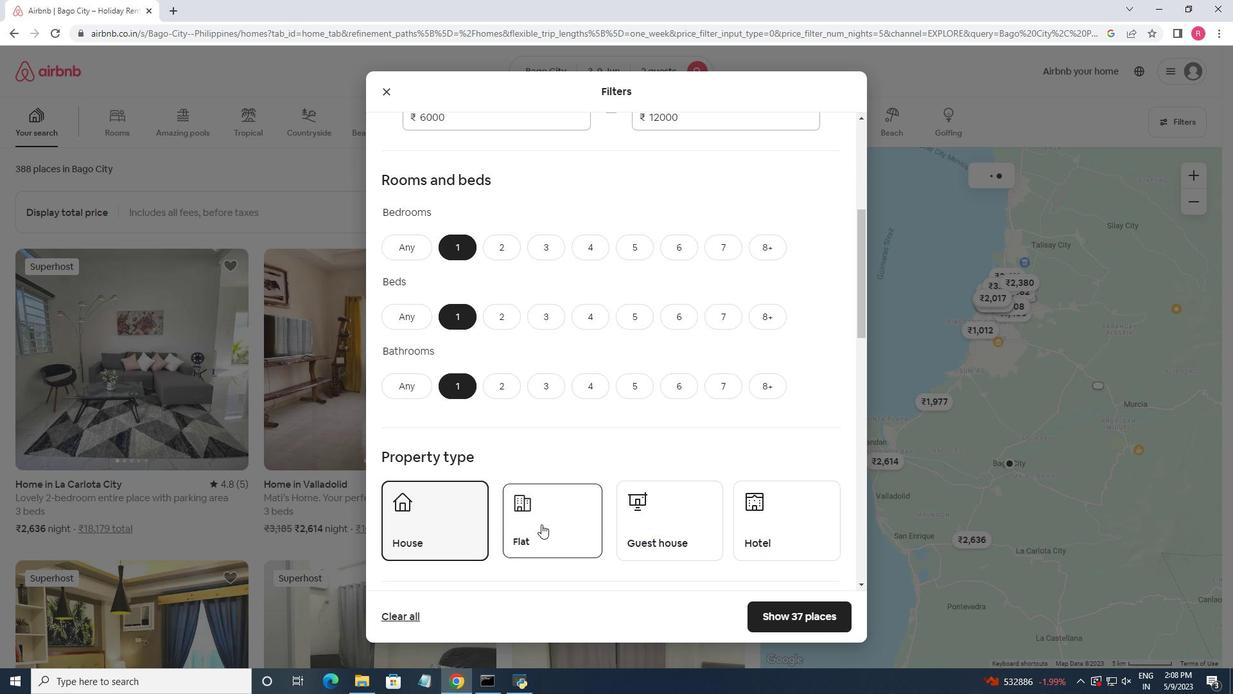 
Action: Mouse pressed left at (647, 520)
Screenshot: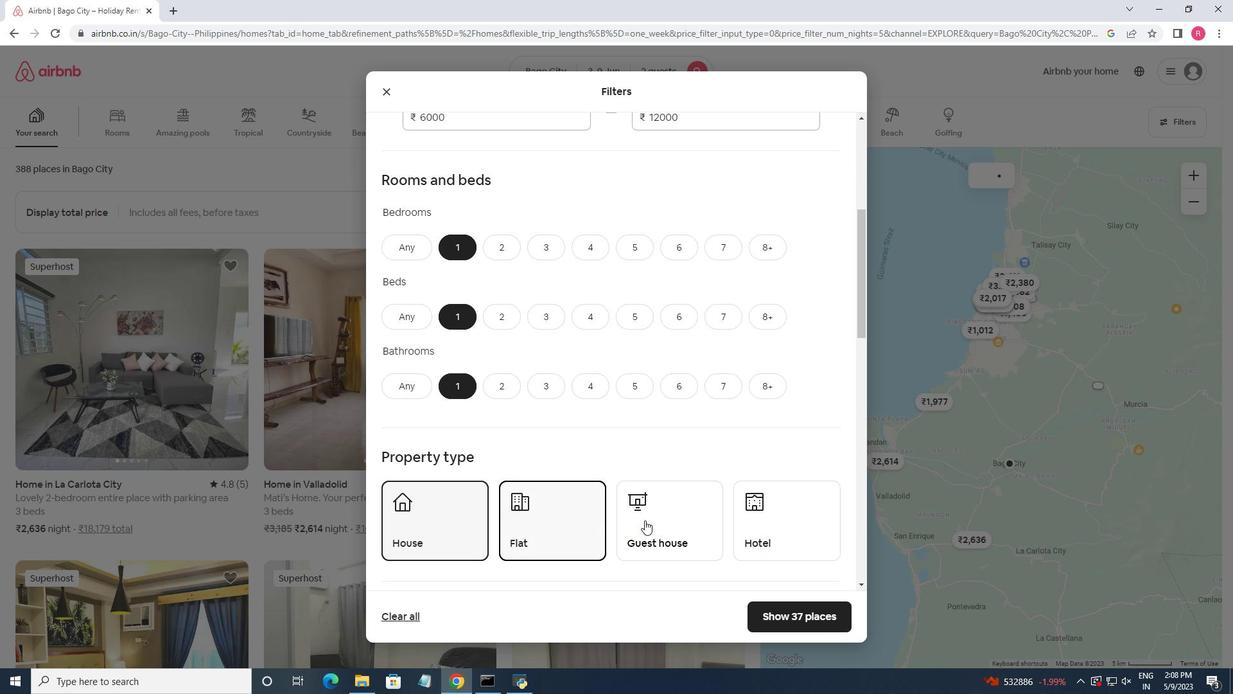 
Action: Mouse moved to (654, 397)
Screenshot: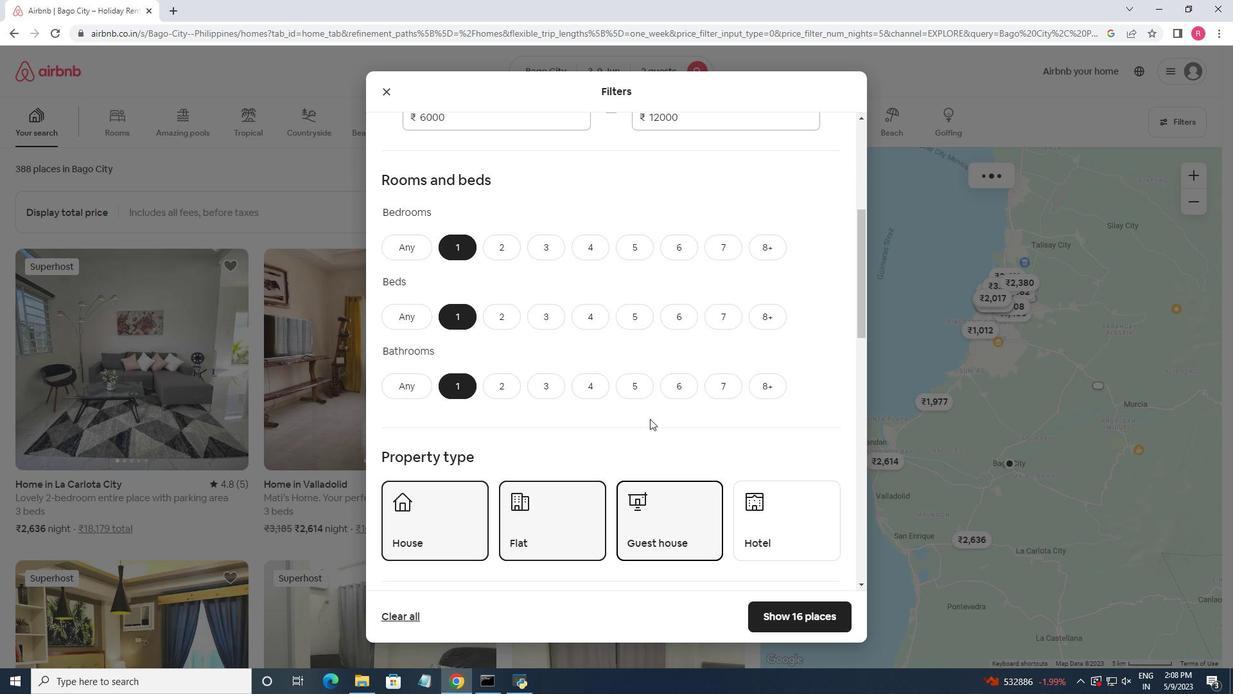 
Action: Mouse scrolled (654, 396) with delta (0, 0)
Screenshot: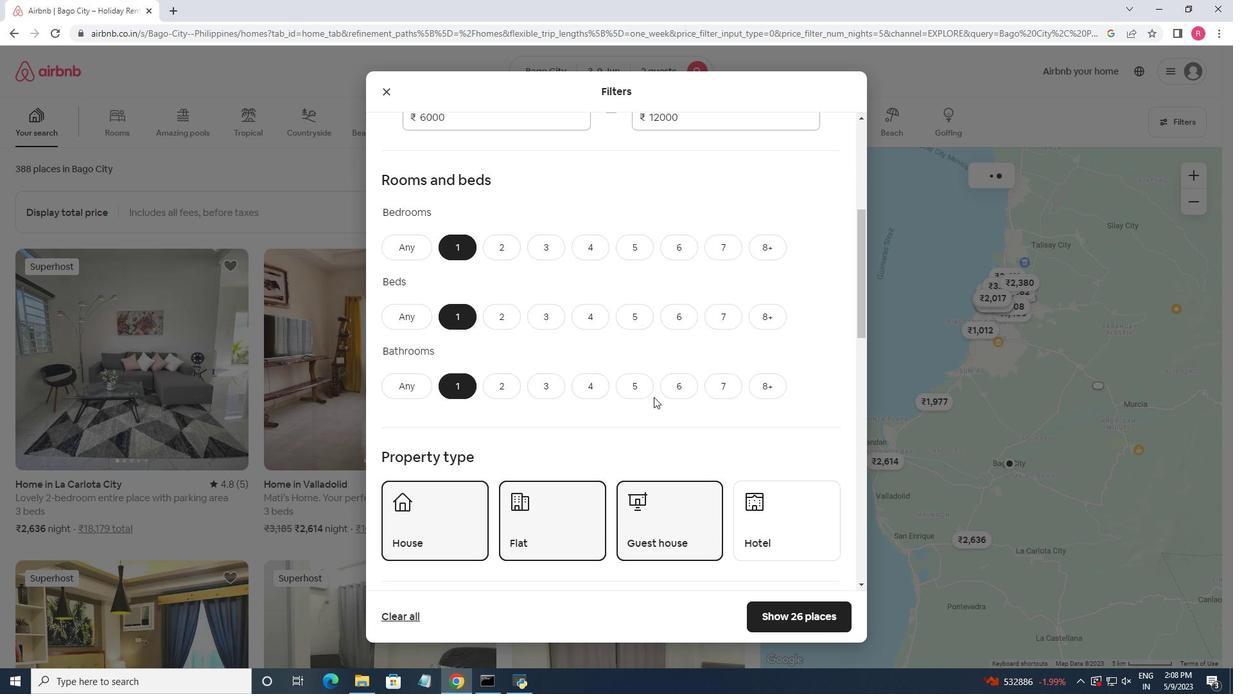 
Action: Mouse scrolled (654, 396) with delta (0, 0)
Screenshot: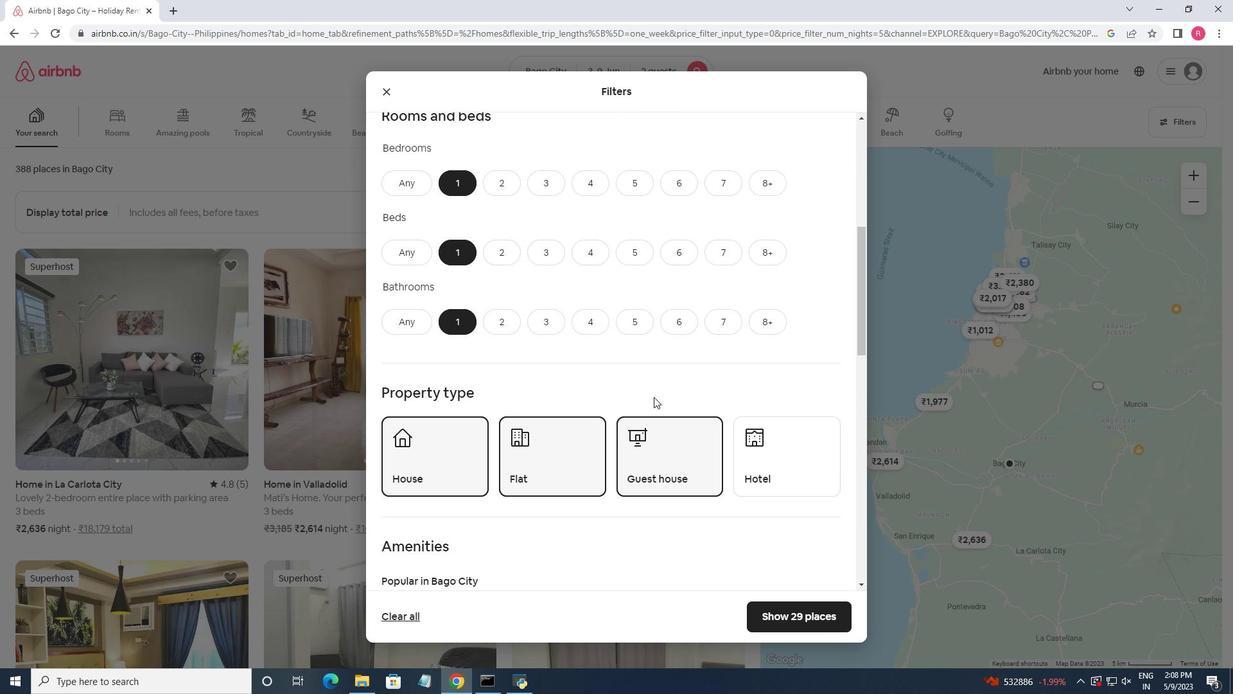 
Action: Mouse moved to (773, 408)
Screenshot: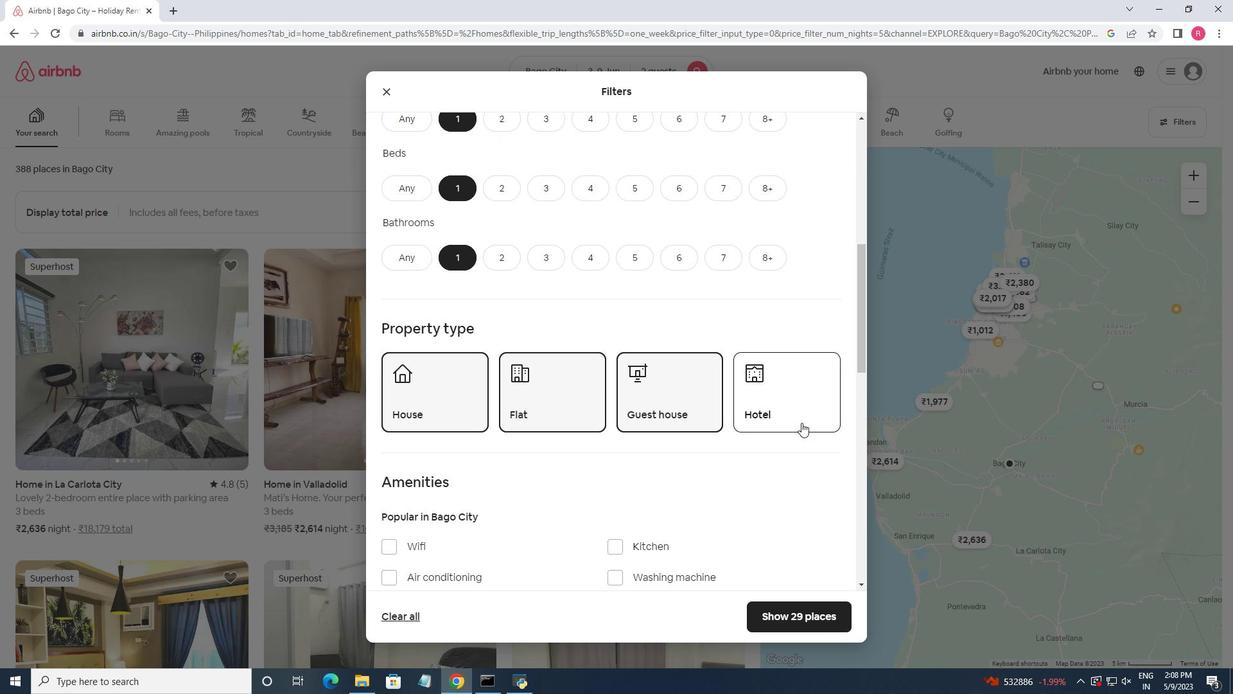 
Action: Mouse pressed left at (773, 408)
Screenshot: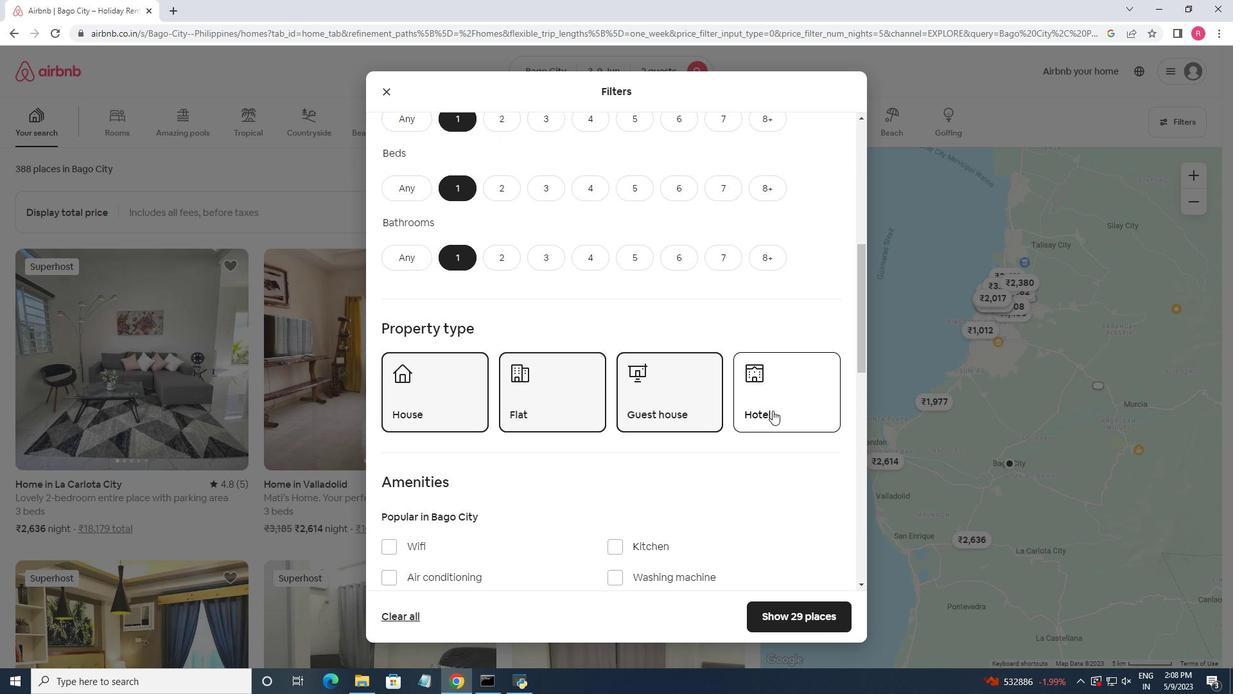 
Action: Mouse moved to (667, 380)
Screenshot: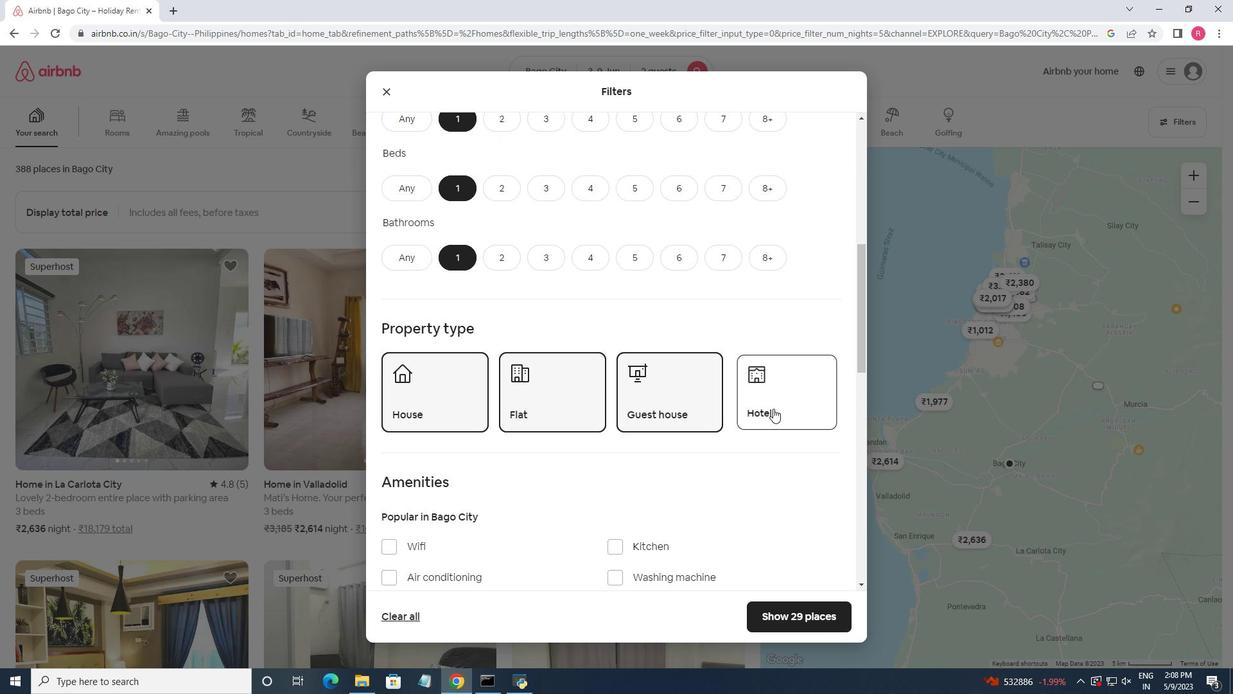 
Action: Mouse scrolled (667, 379) with delta (0, 0)
Screenshot: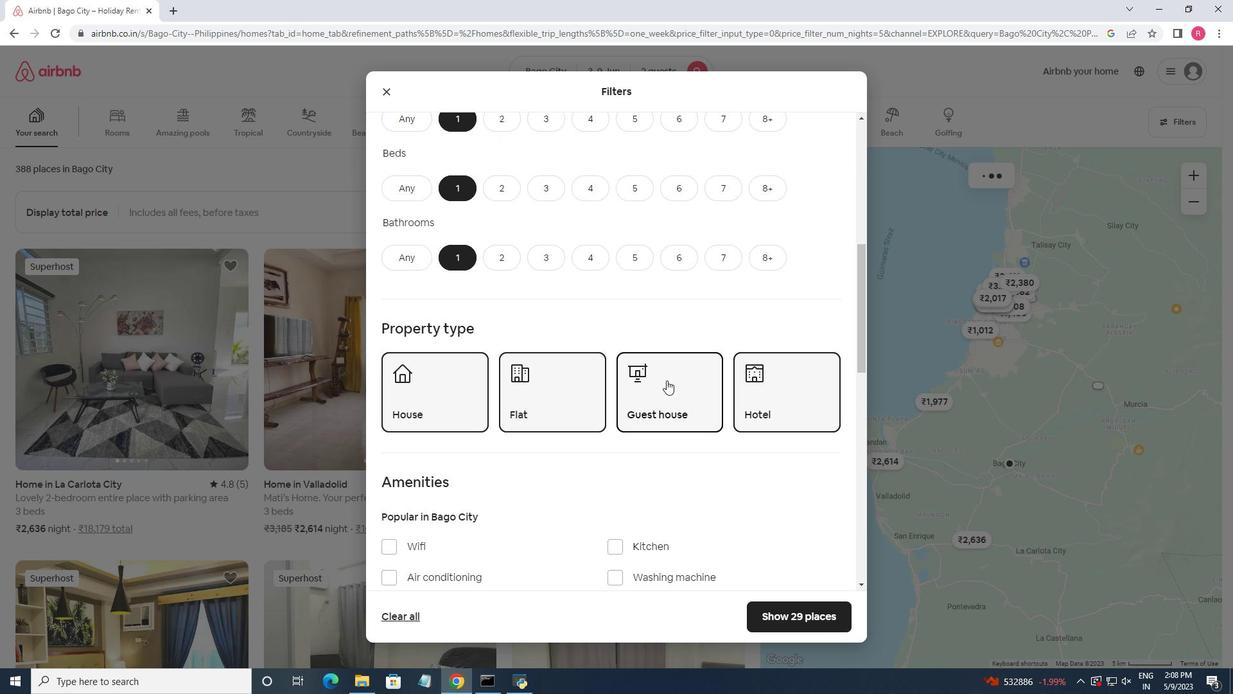 
Action: Mouse scrolled (667, 379) with delta (0, 0)
Screenshot: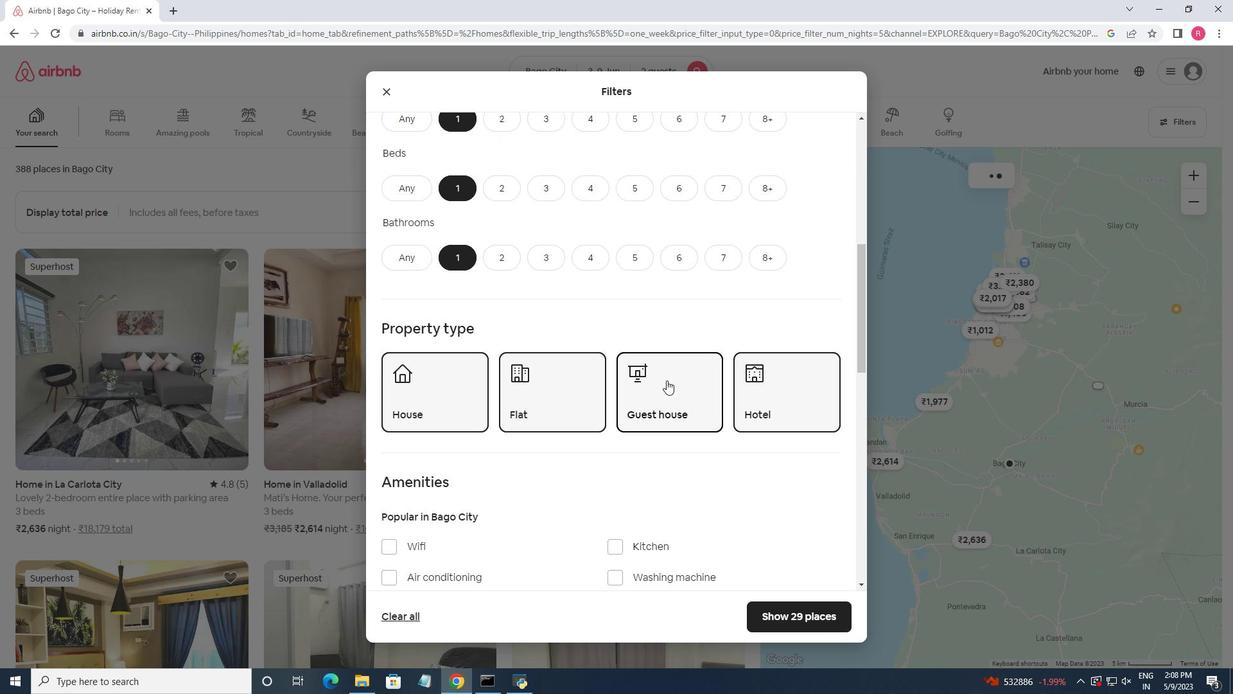
Action: Mouse scrolled (667, 379) with delta (0, 0)
Screenshot: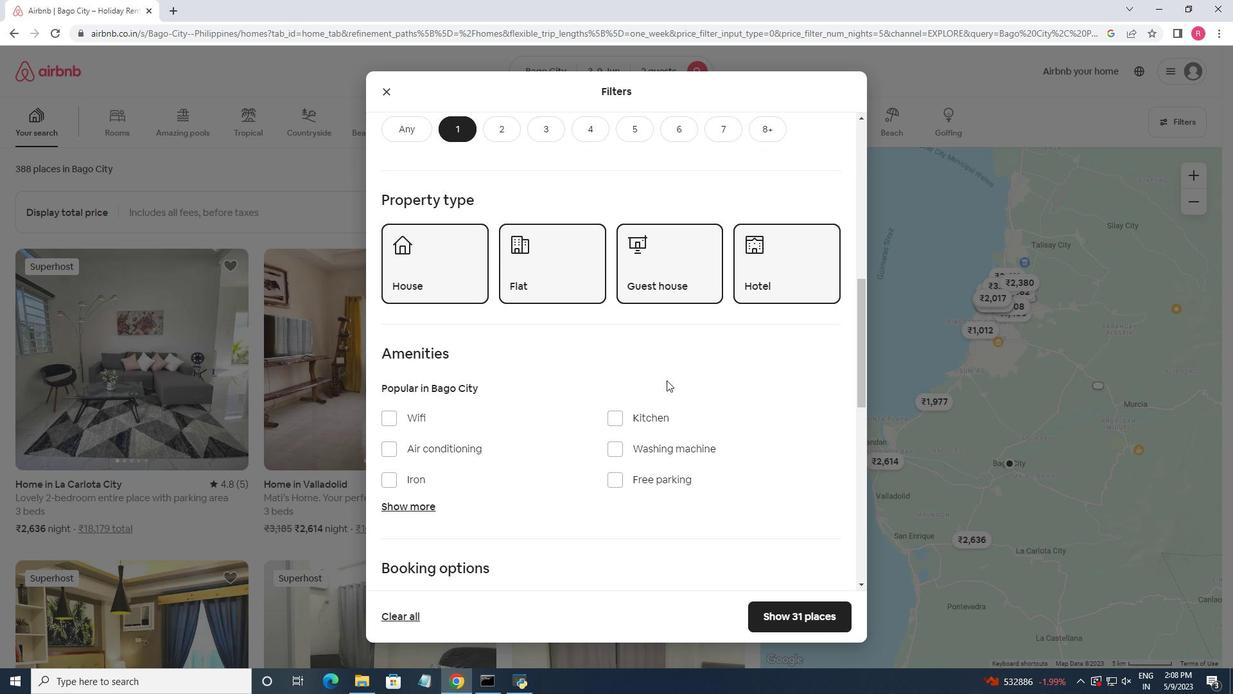 
Action: Mouse moved to (606, 381)
Screenshot: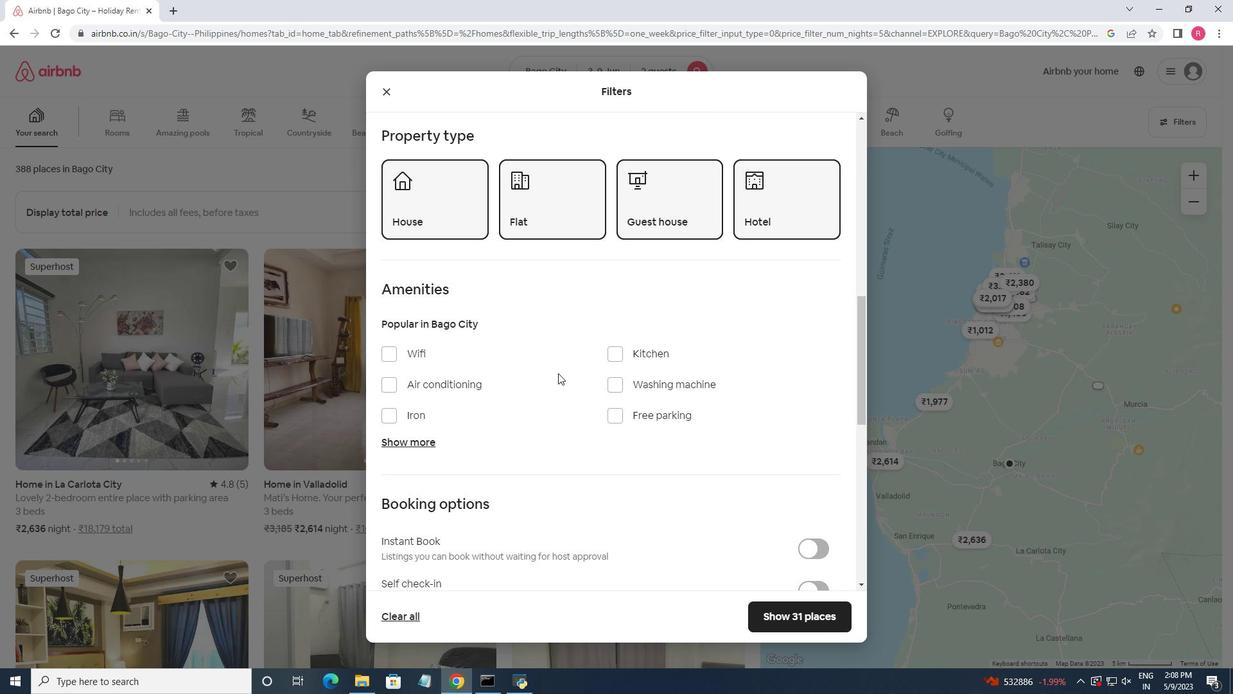 
Action: Mouse scrolled (606, 381) with delta (0, 0)
Screenshot: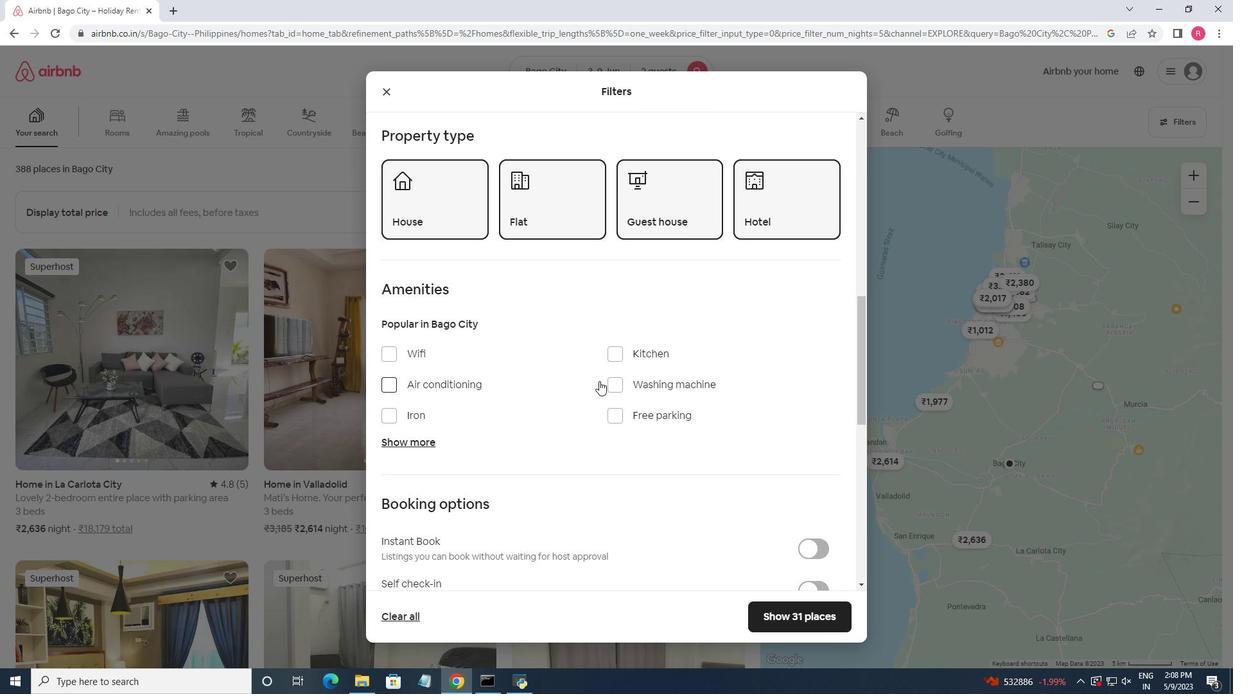 
Action: Mouse moved to (814, 529)
Screenshot: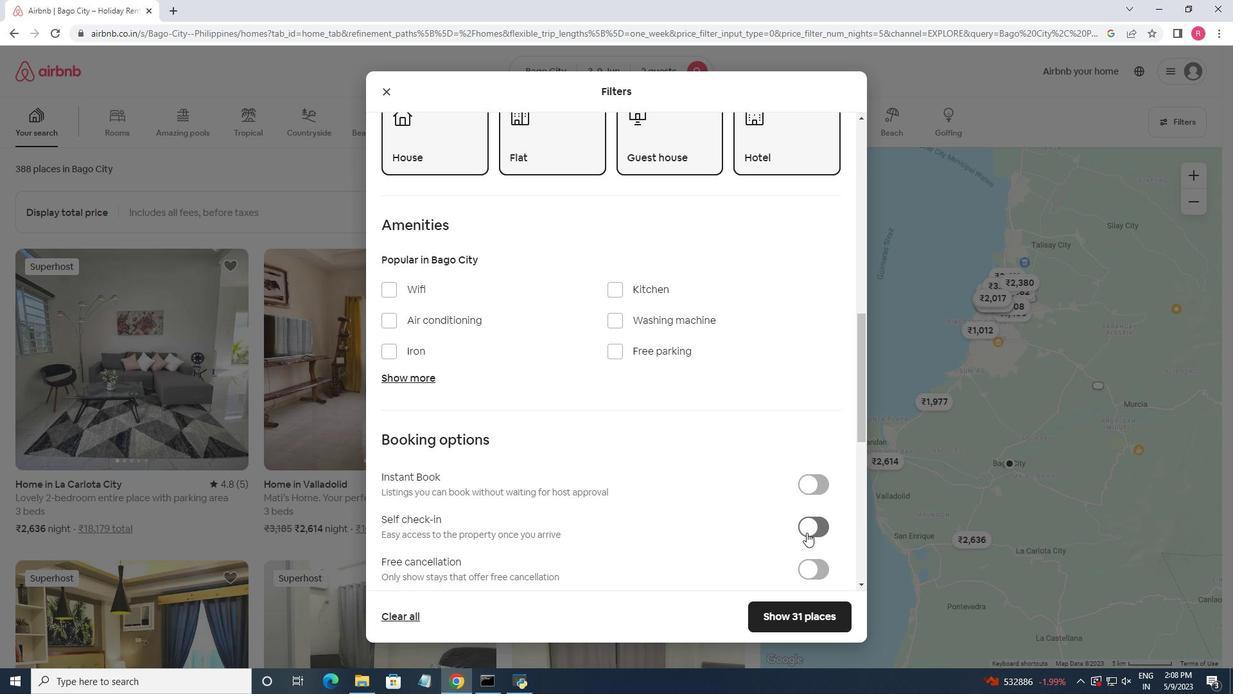 
Action: Mouse pressed left at (814, 529)
Screenshot: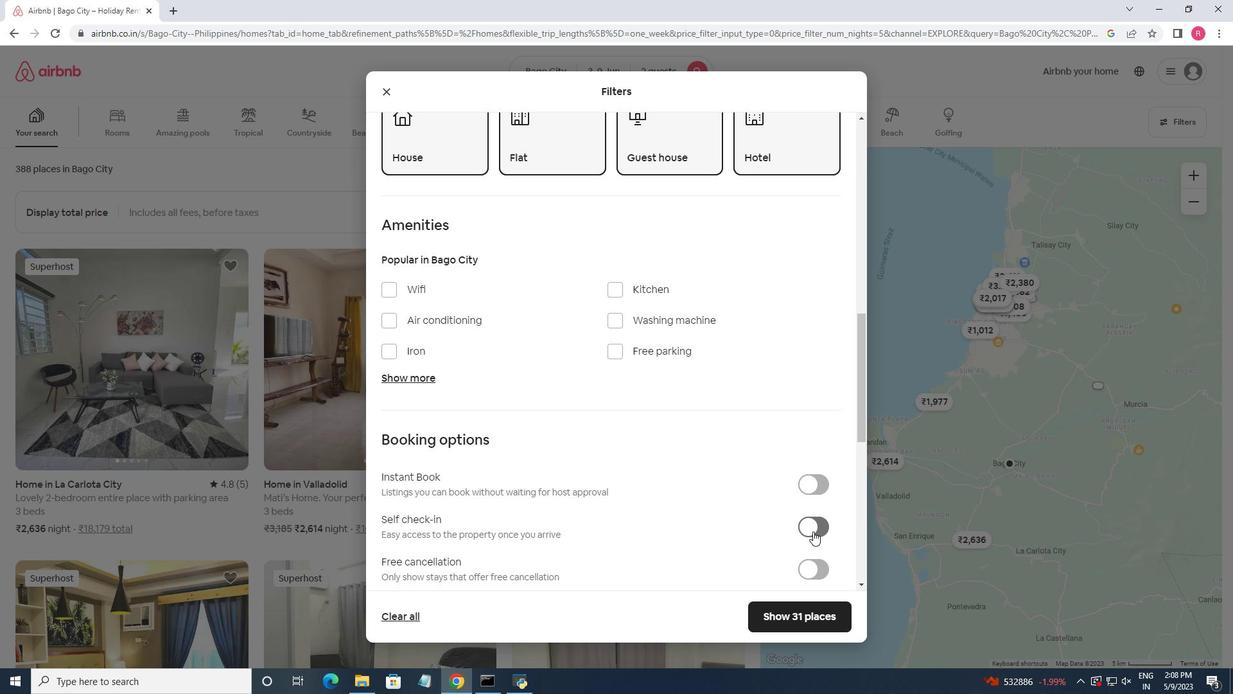 
Action: Mouse moved to (651, 393)
Screenshot: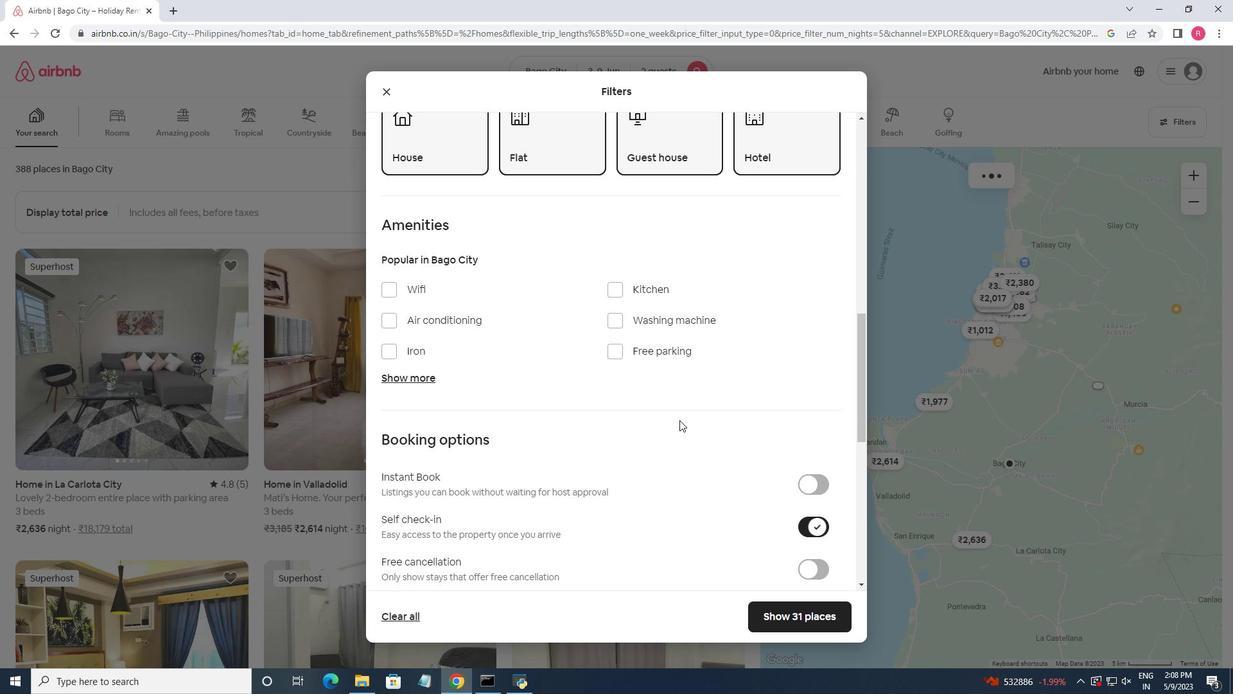 
Action: Mouse scrolled (651, 392) with delta (0, 0)
Screenshot: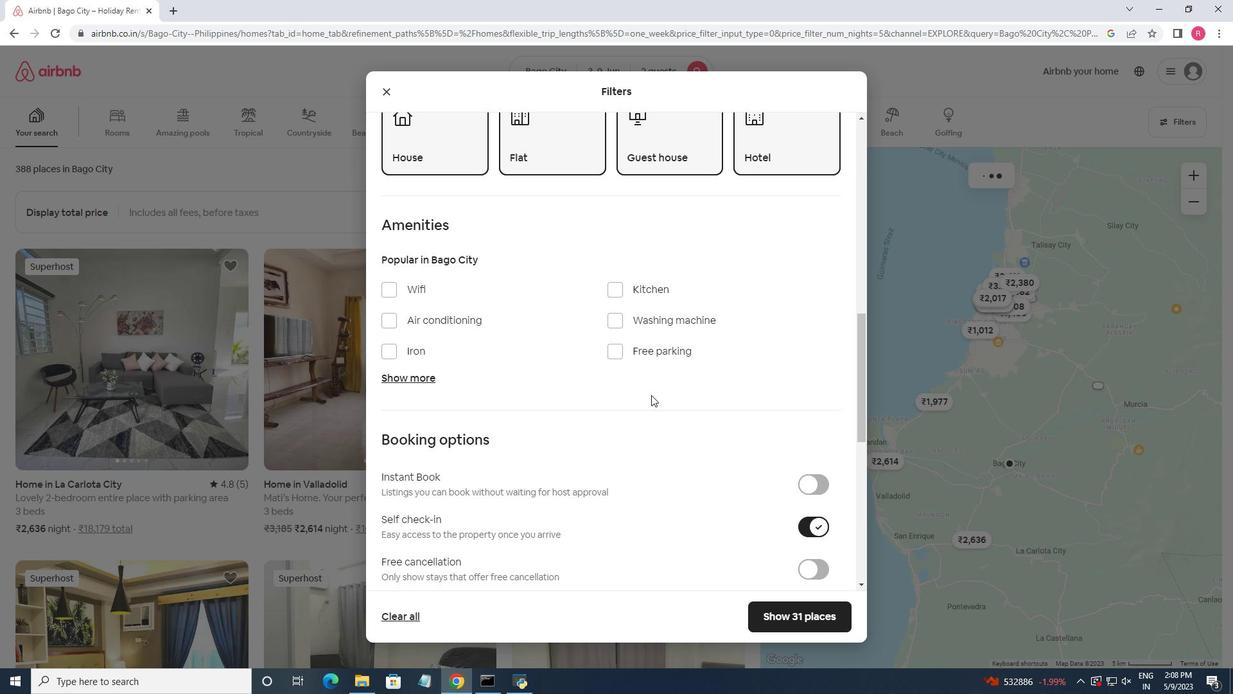 
Action: Mouse scrolled (651, 392) with delta (0, 0)
Screenshot: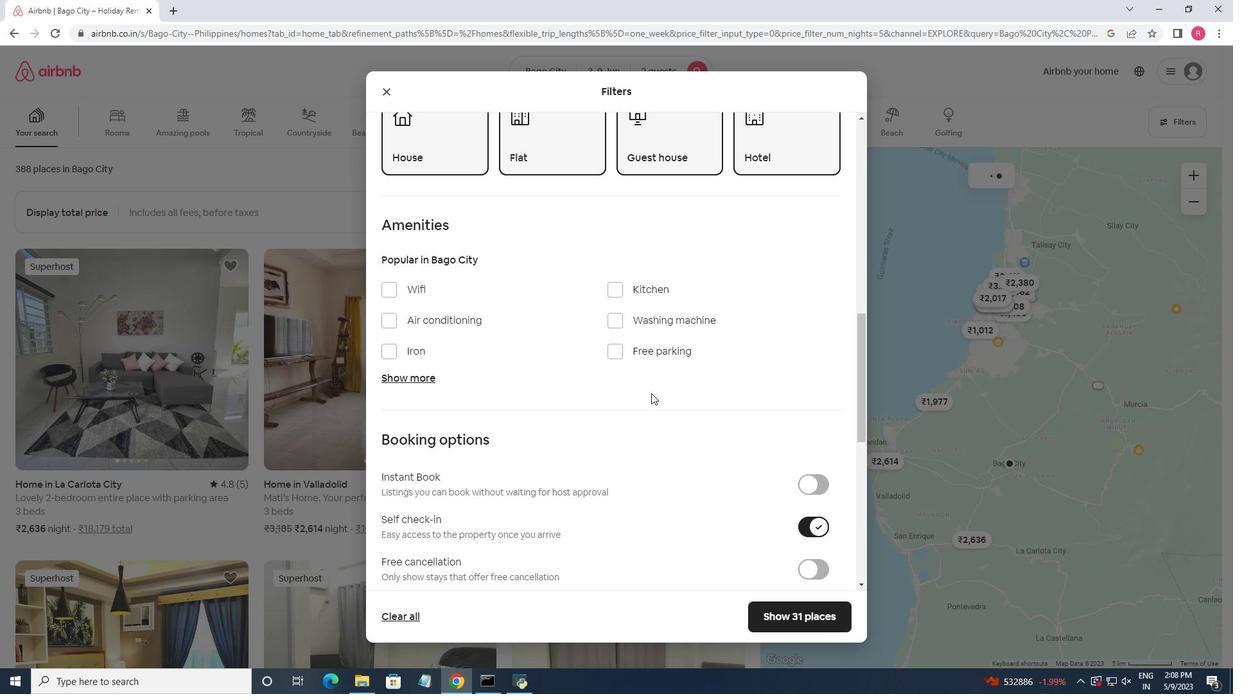 
Action: Mouse scrolled (651, 392) with delta (0, 0)
Screenshot: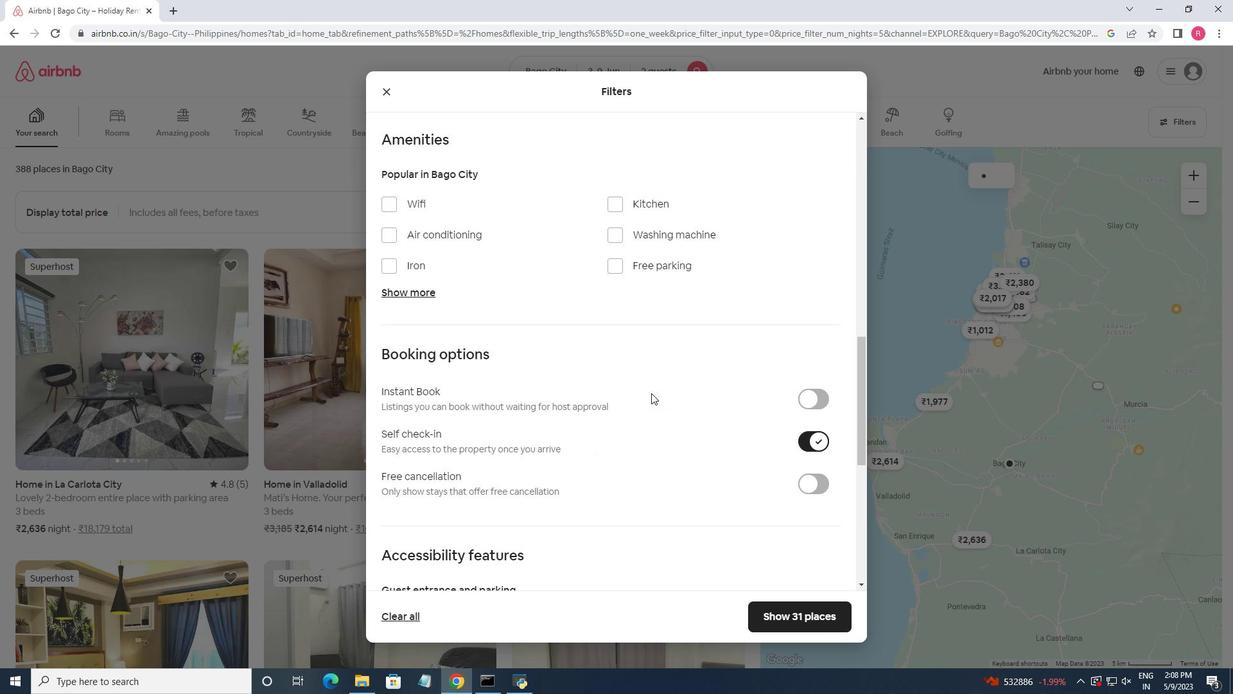 
Action: Mouse scrolled (651, 392) with delta (0, 0)
Screenshot: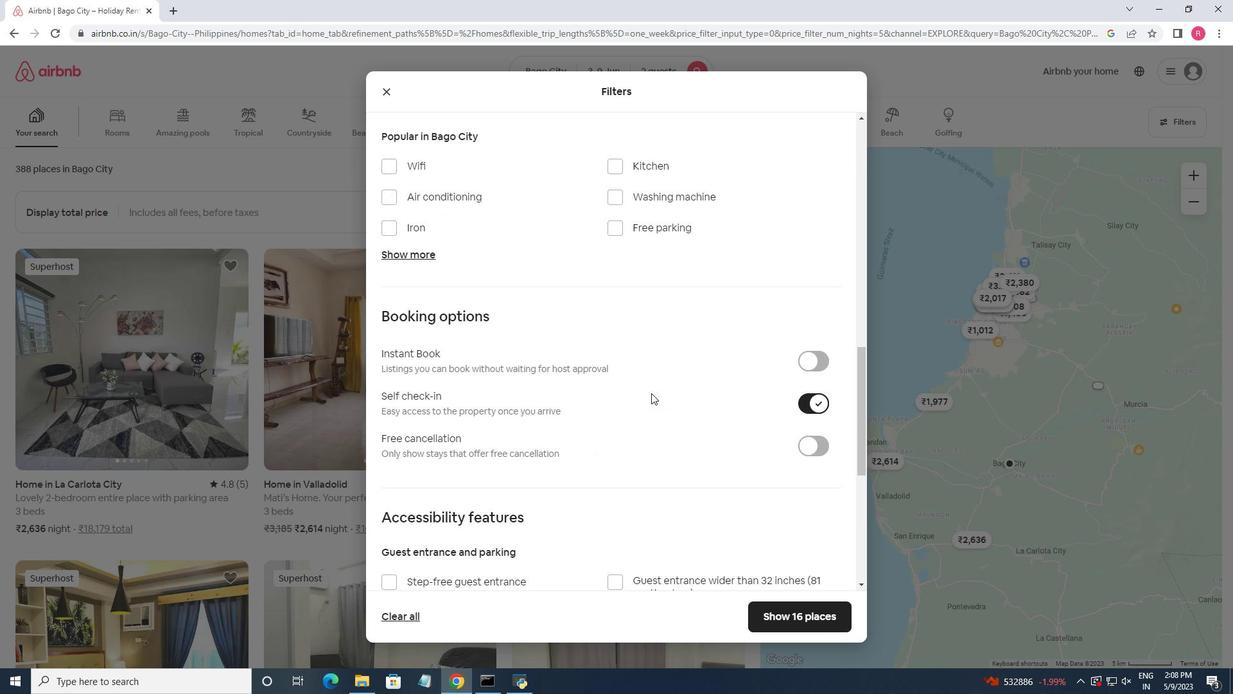 
Action: Mouse moved to (651, 393)
Screenshot: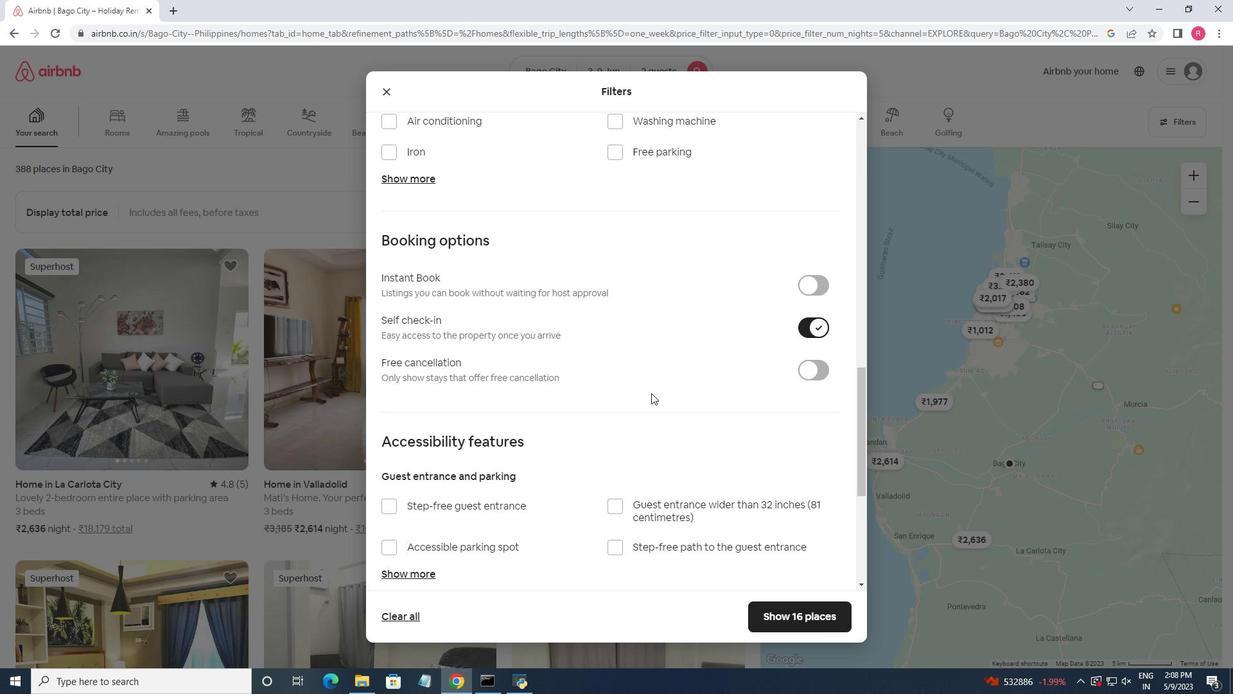 
Action: Mouse scrolled (651, 392) with delta (0, 0)
Screenshot: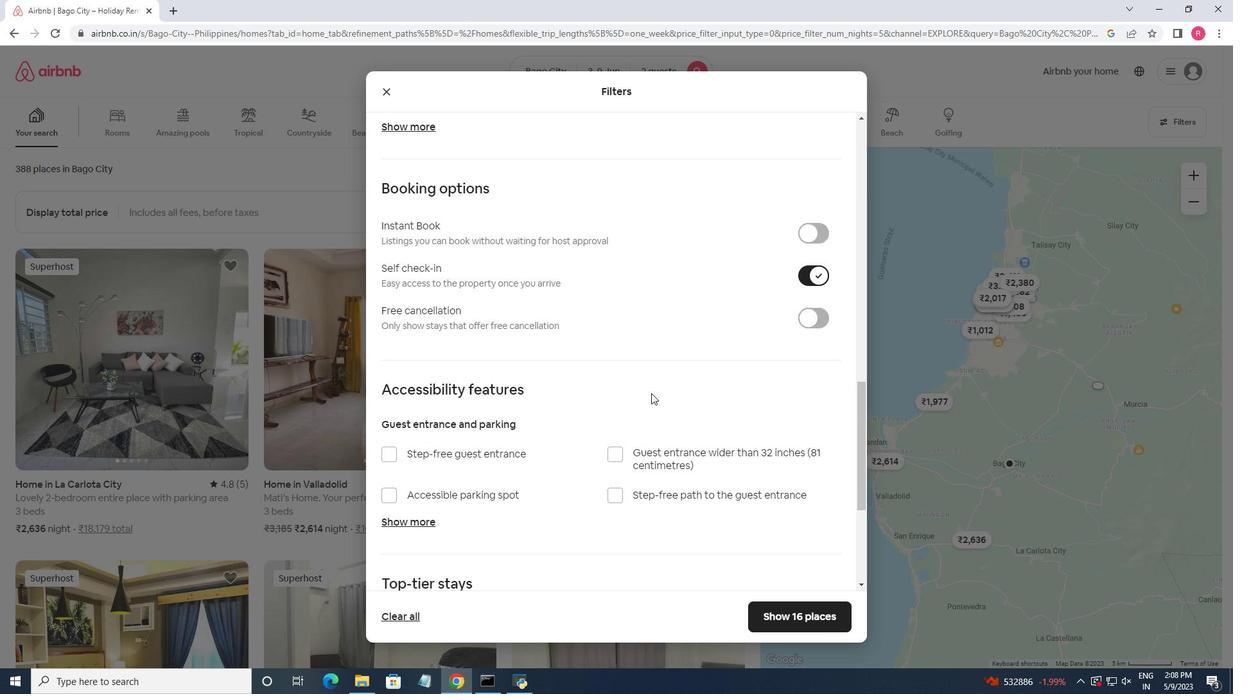 
Action: Mouse scrolled (651, 392) with delta (0, 0)
Screenshot: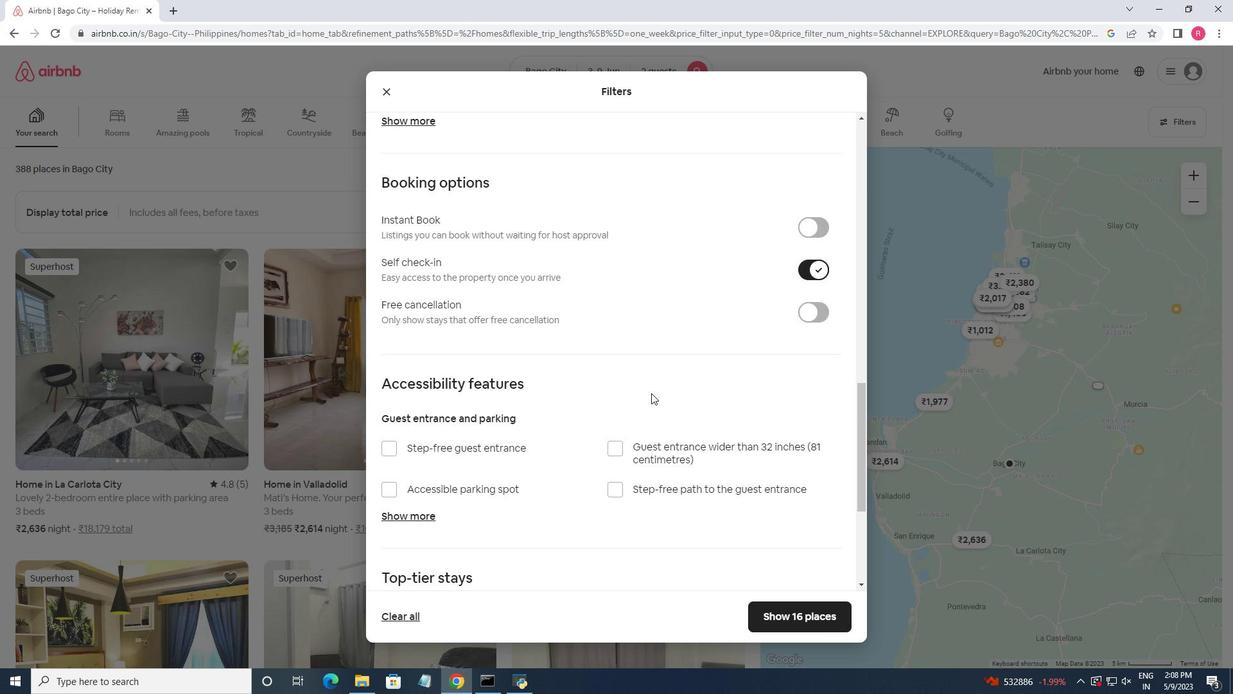 
Action: Mouse moved to (519, 483)
Screenshot: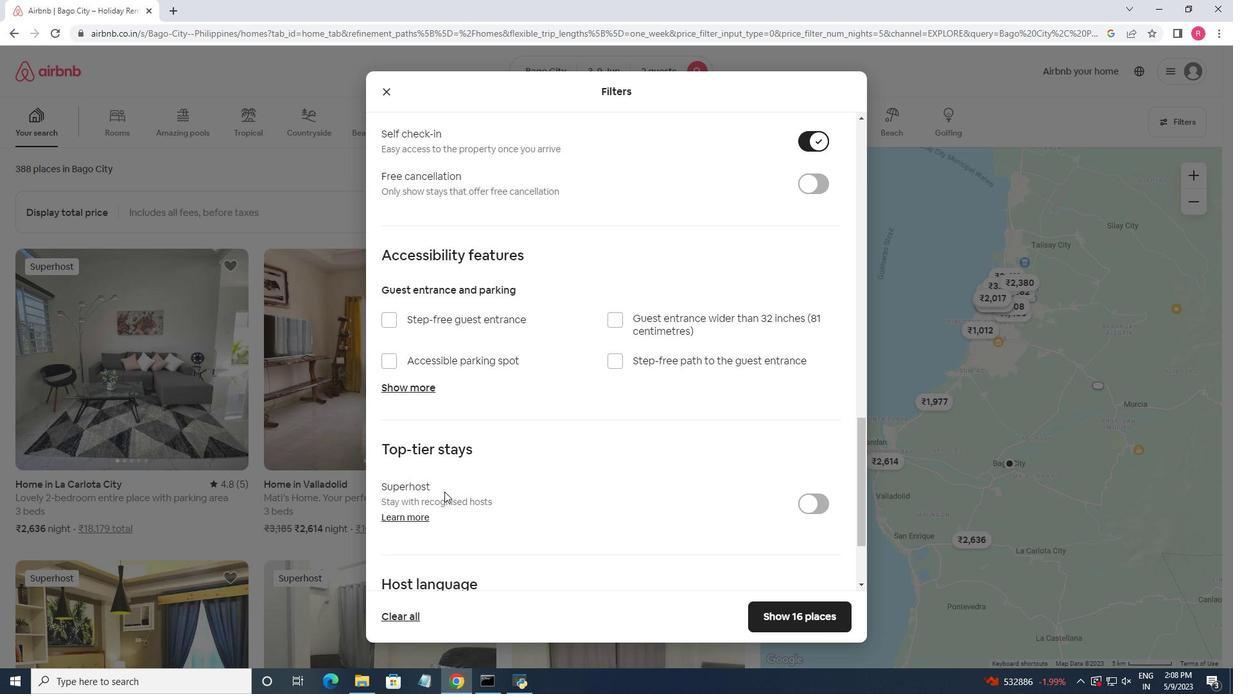 
Action: Mouse scrolled (519, 483) with delta (0, 0)
Screenshot: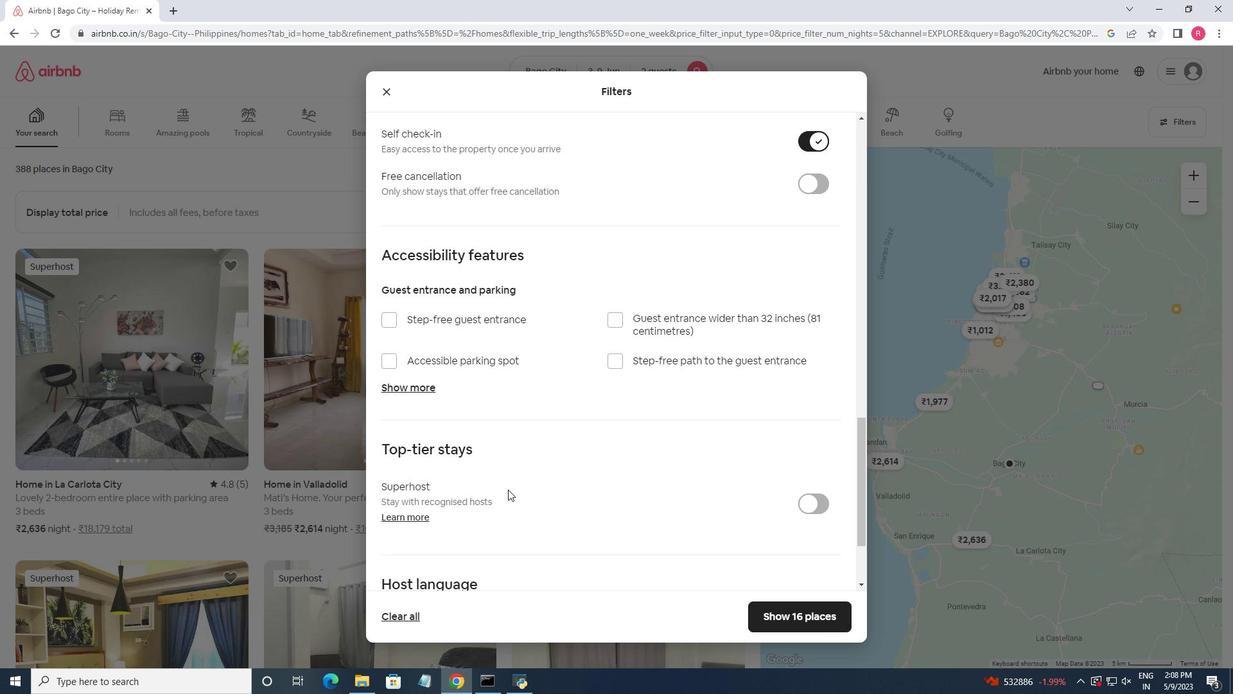
Action: Mouse scrolled (519, 483) with delta (0, 0)
Screenshot: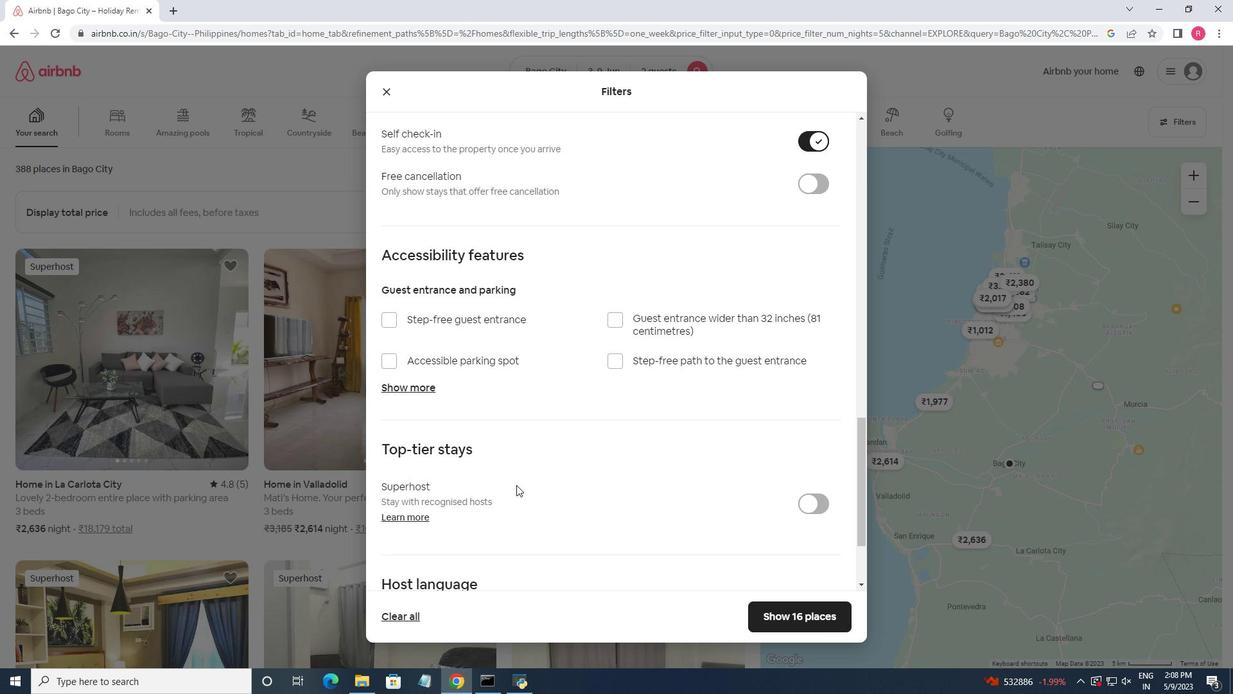 
Action: Mouse moved to (520, 479)
Screenshot: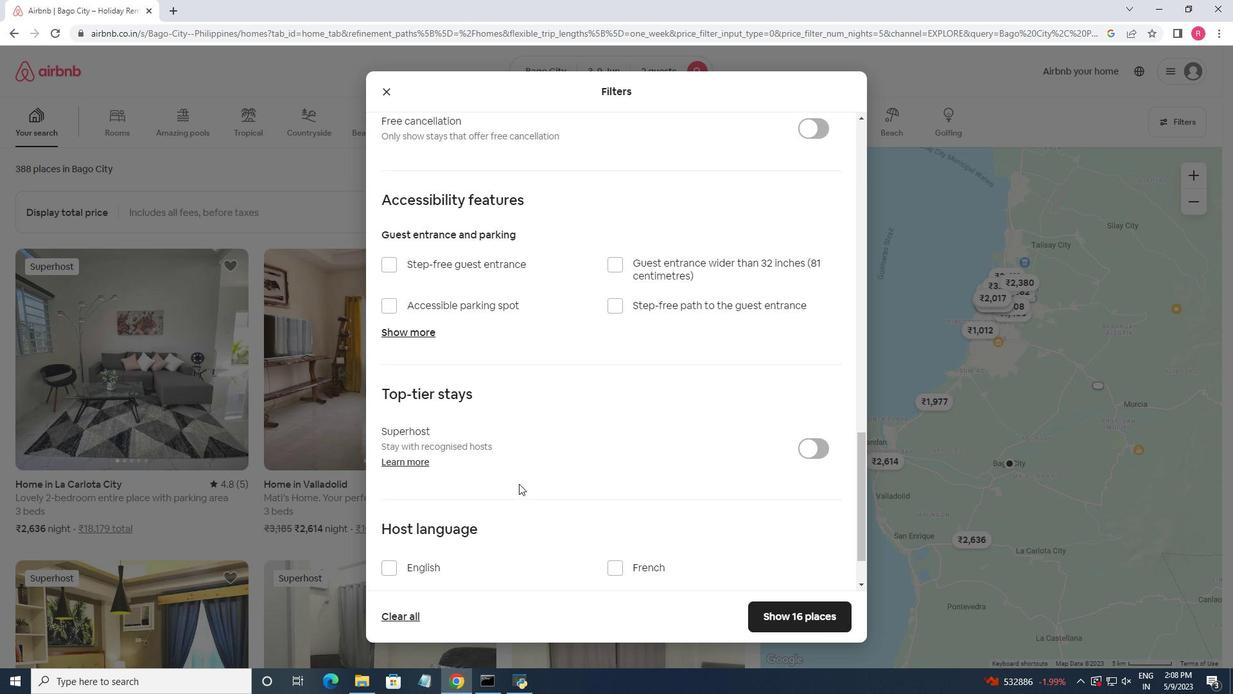 
Action: Mouse scrolled (520, 478) with delta (0, 0)
Screenshot: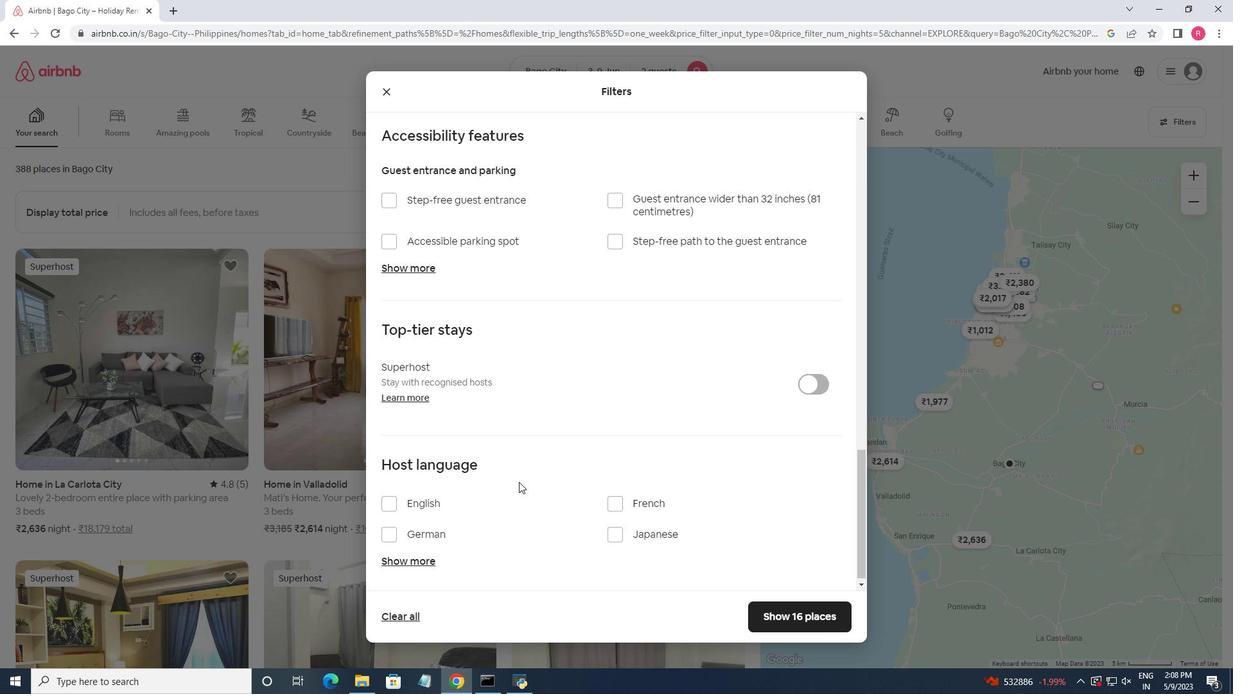
Action: Mouse scrolled (520, 478) with delta (0, 0)
Screenshot: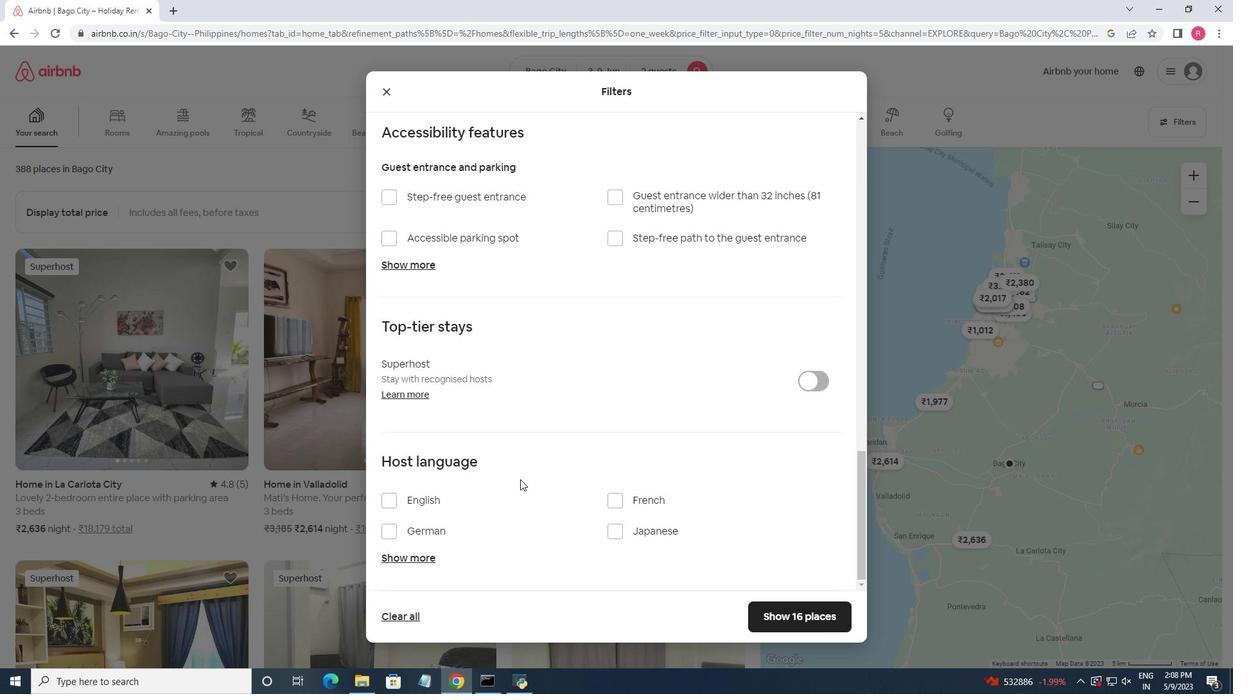 
Action: Mouse moved to (381, 509)
Screenshot: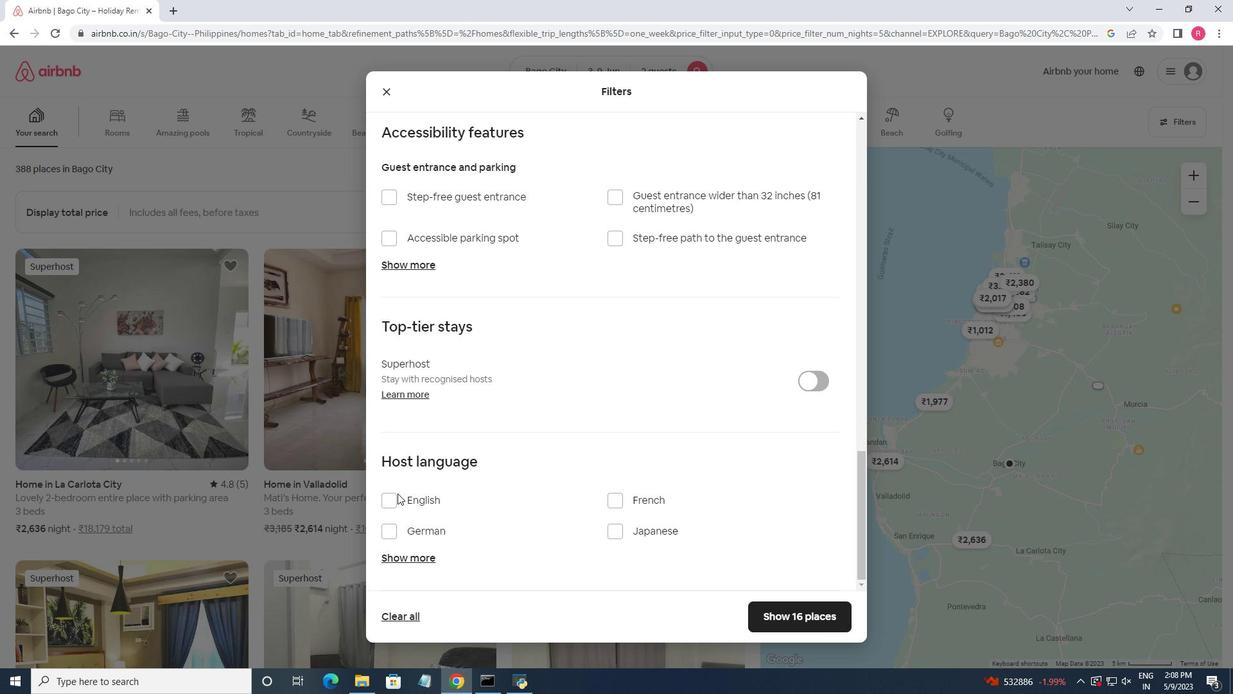 
Action: Mouse pressed left at (381, 509)
Screenshot: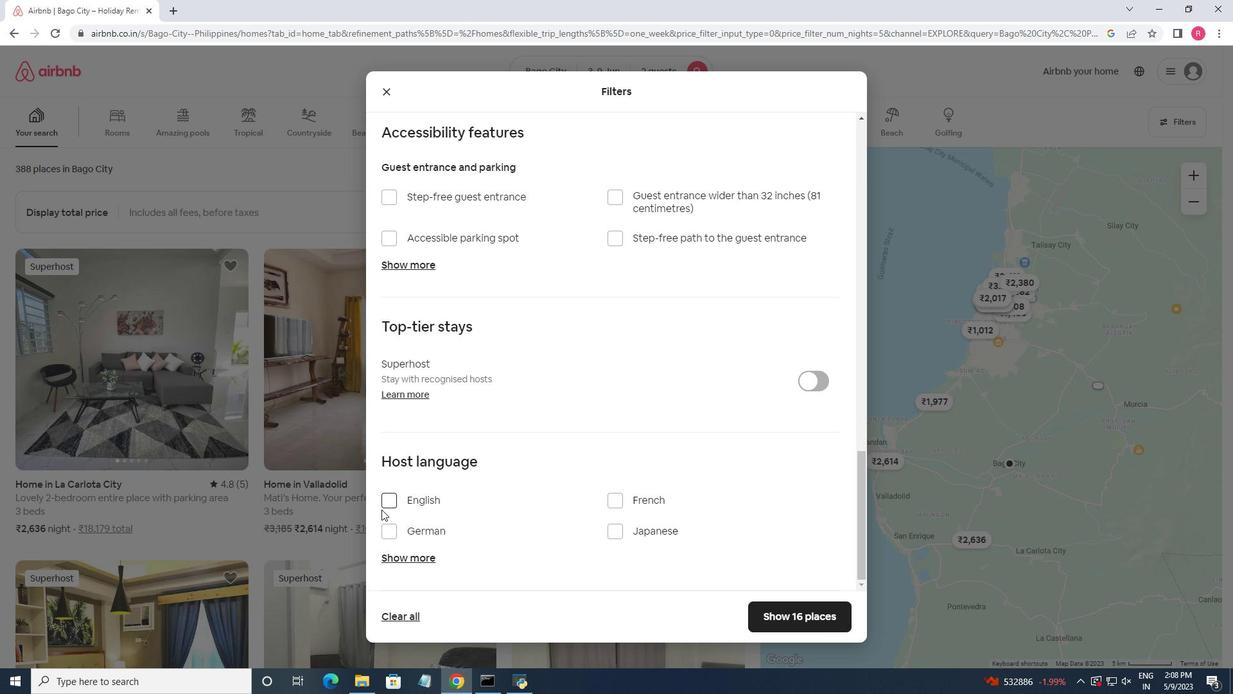
Action: Mouse moved to (383, 506)
Screenshot: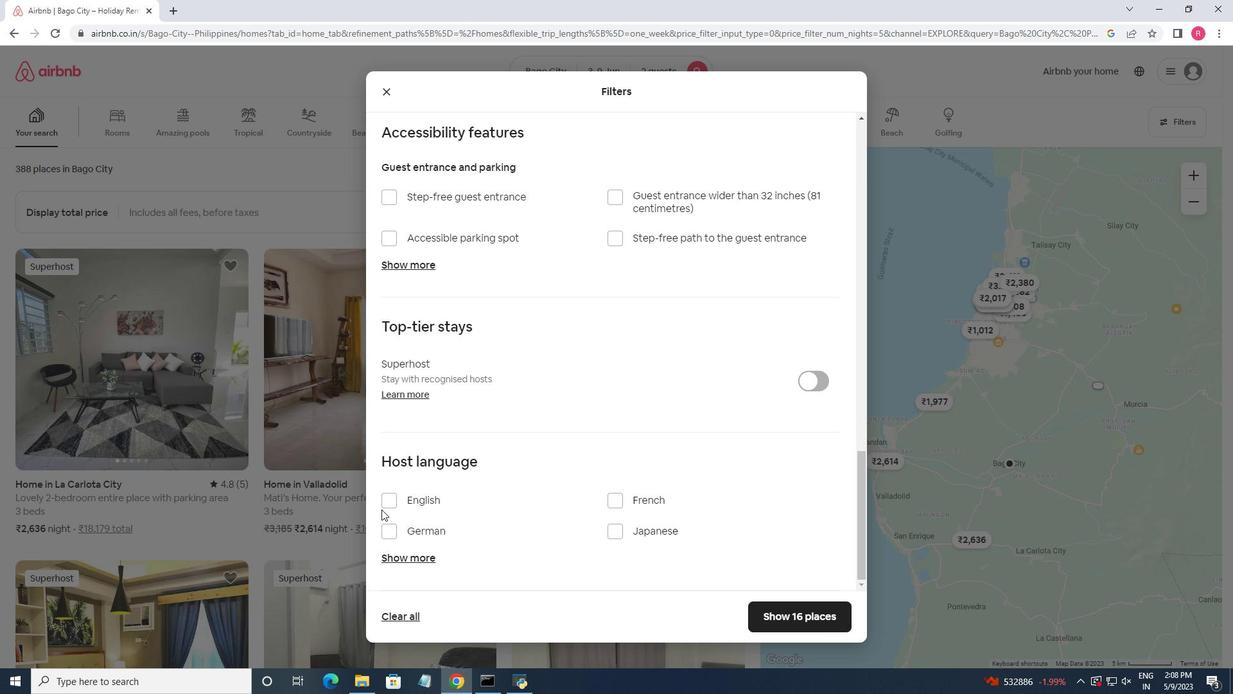
Action: Mouse pressed left at (383, 506)
Screenshot: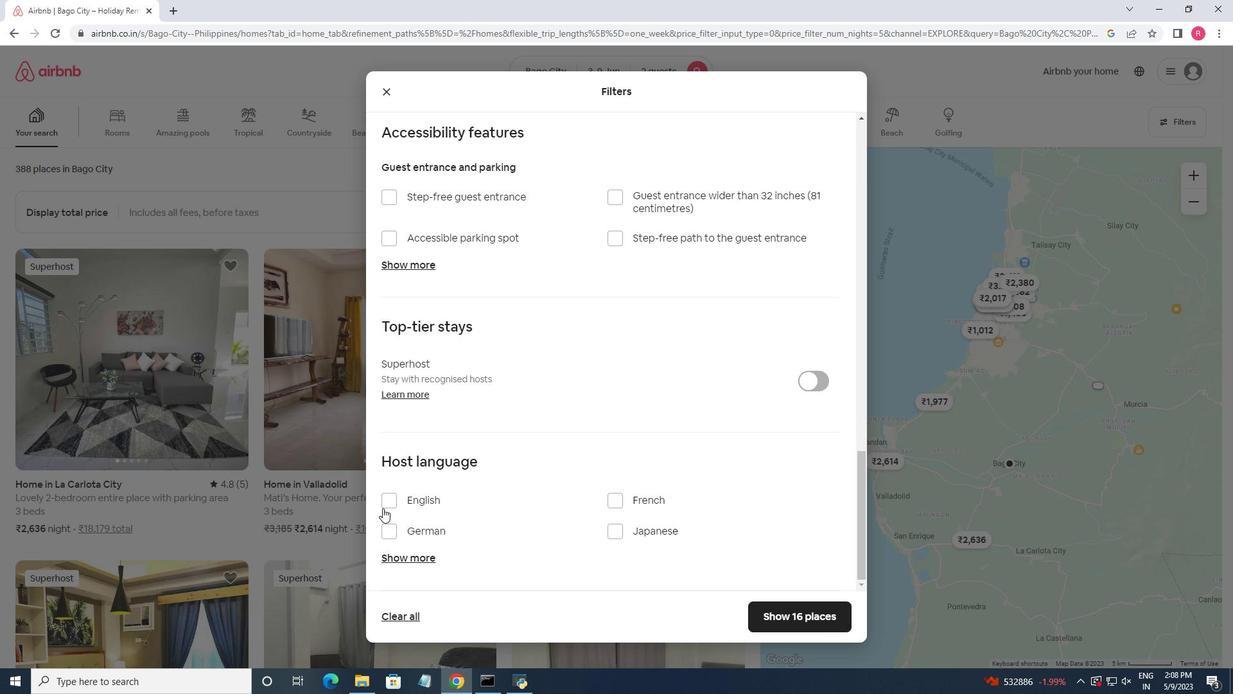 
Action: Mouse moved to (834, 623)
Screenshot: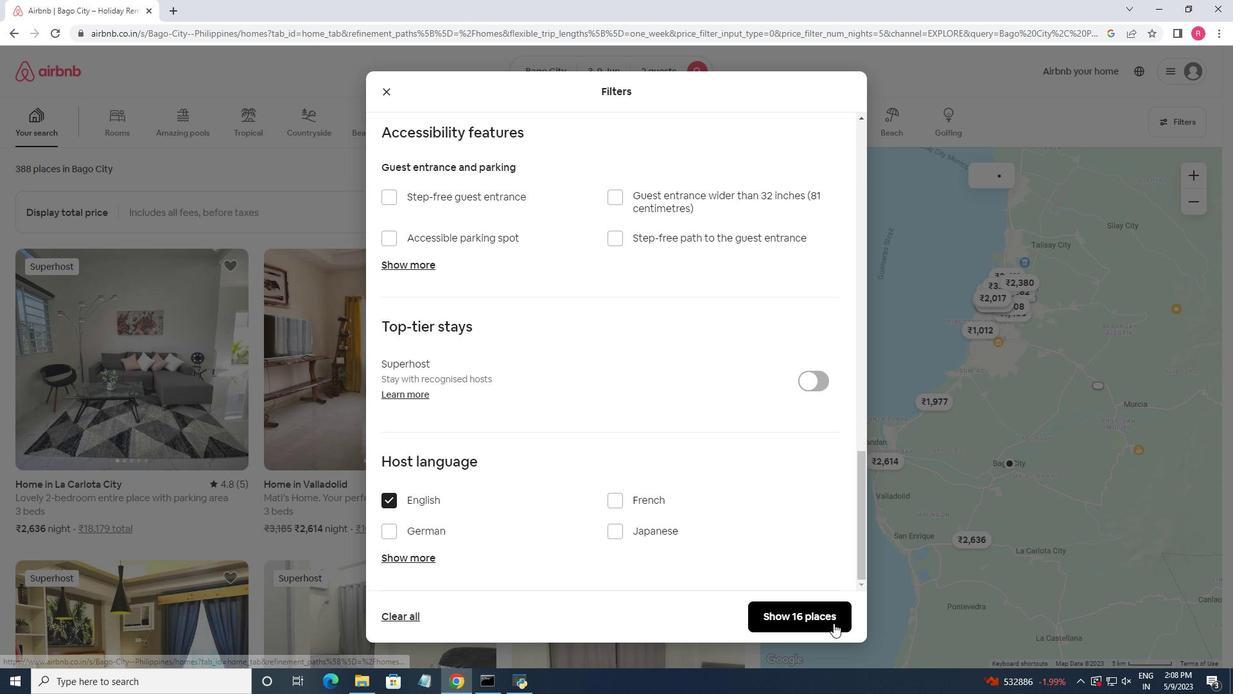 
Action: Mouse pressed left at (834, 623)
Screenshot: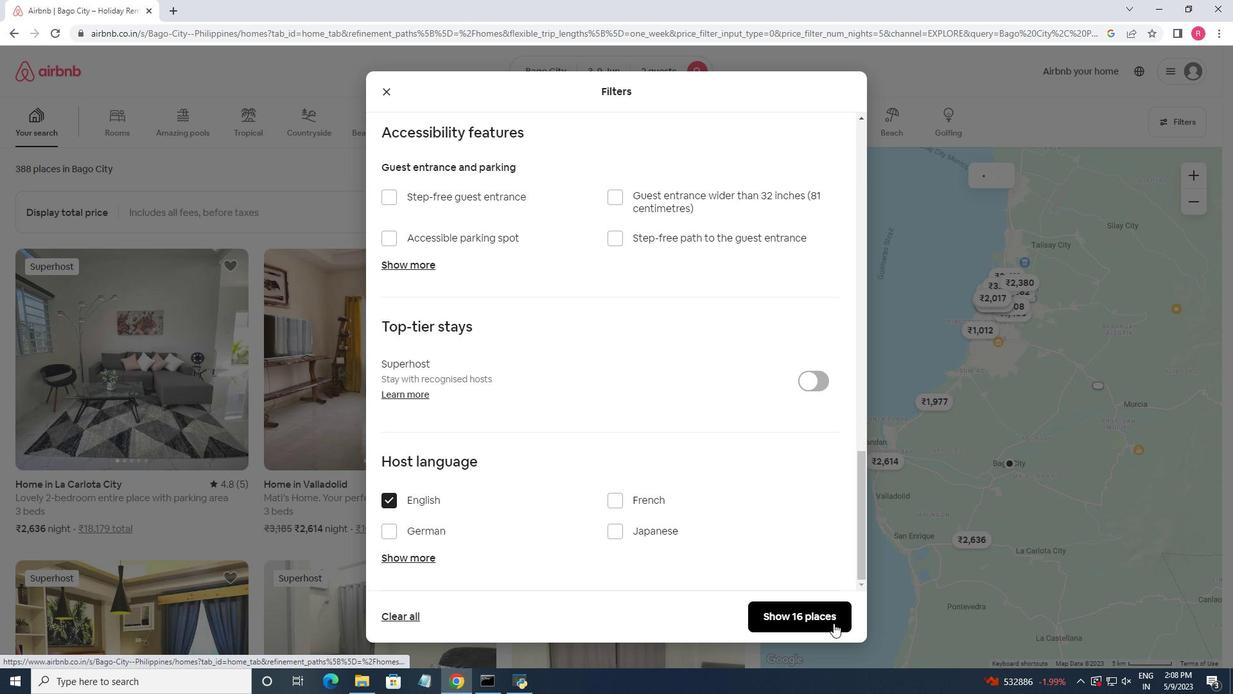 
Action: Mouse moved to (831, 622)
Screenshot: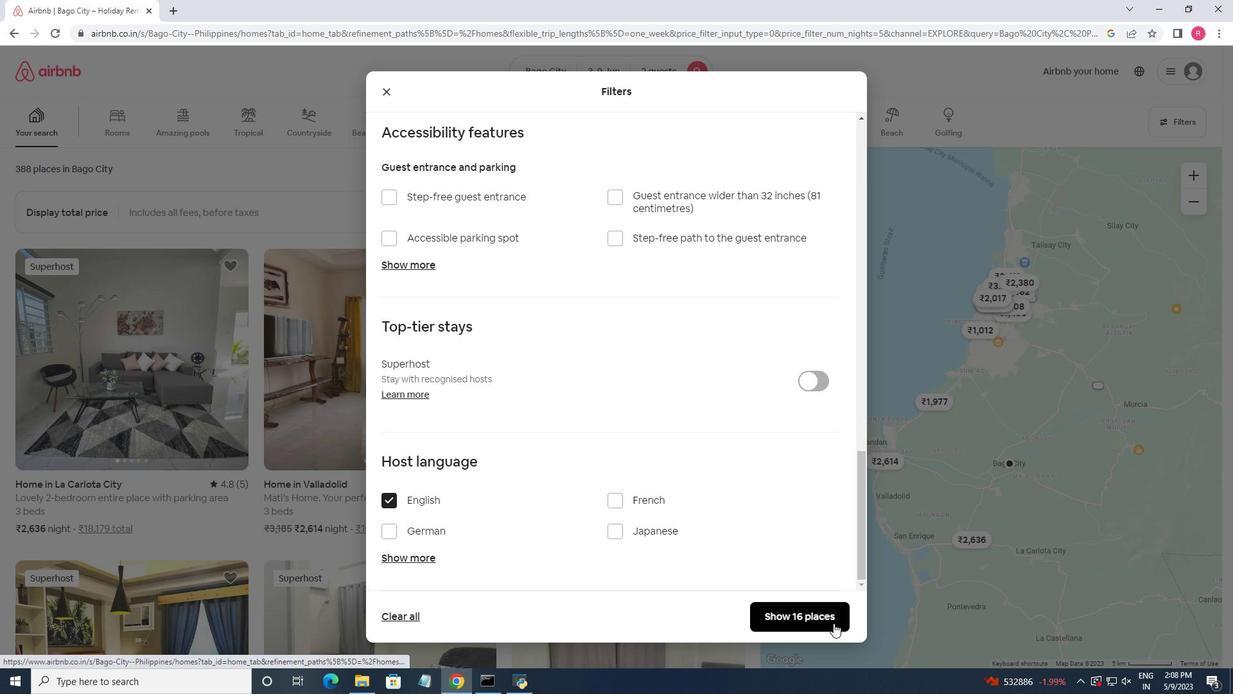 
